 Task: Open Card Training Workshop Analytics Review in Board Brand Voice Development and Brand Tone of Voice Guidelines Creation to Workspace Accounting and Bookkeeping Services and add a team member Softage.2@softage.net, a label Green, a checklist Motivational Speaking, an attachment from Trello, a color Green and finally, add a card description 'Develop and launch new customer feedback program for product improvements' and a comment 'Given the potential impact of this task on our company long-term goals, let us ensure that we approach it with a sense of strategic foresight.'. Add a start date 'Jan 06, 1900' with a due date 'Jan 13, 1900'
Action: Mouse moved to (473, 208)
Screenshot: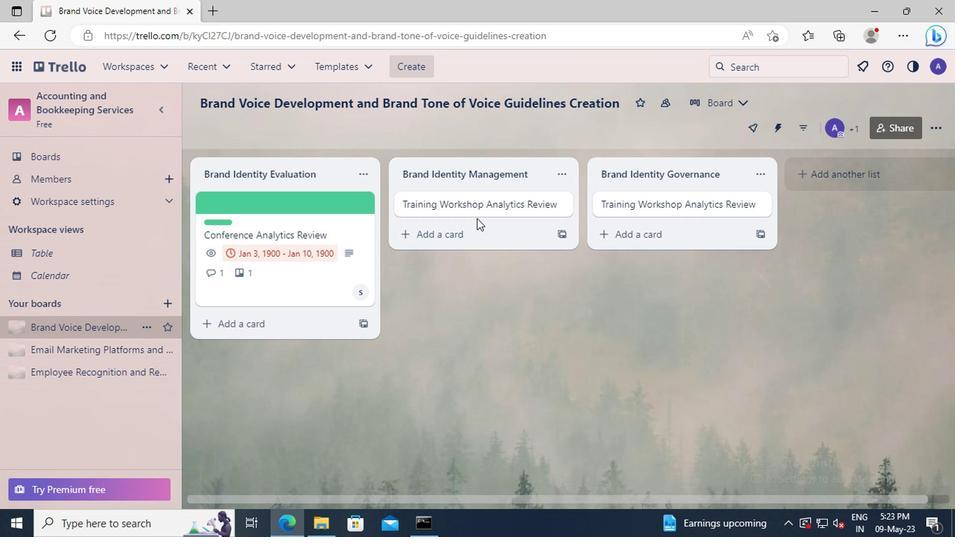 
Action: Mouse pressed left at (473, 208)
Screenshot: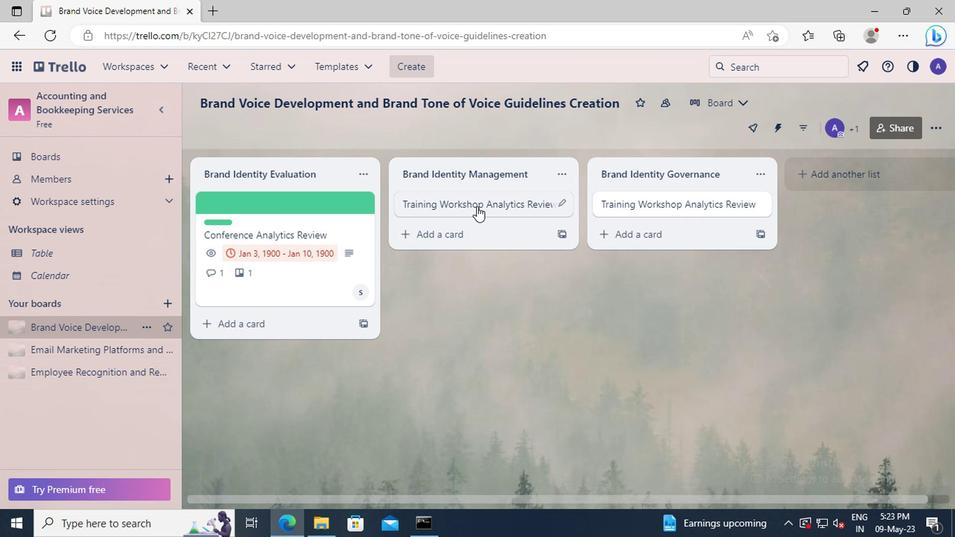 
Action: Mouse moved to (640, 230)
Screenshot: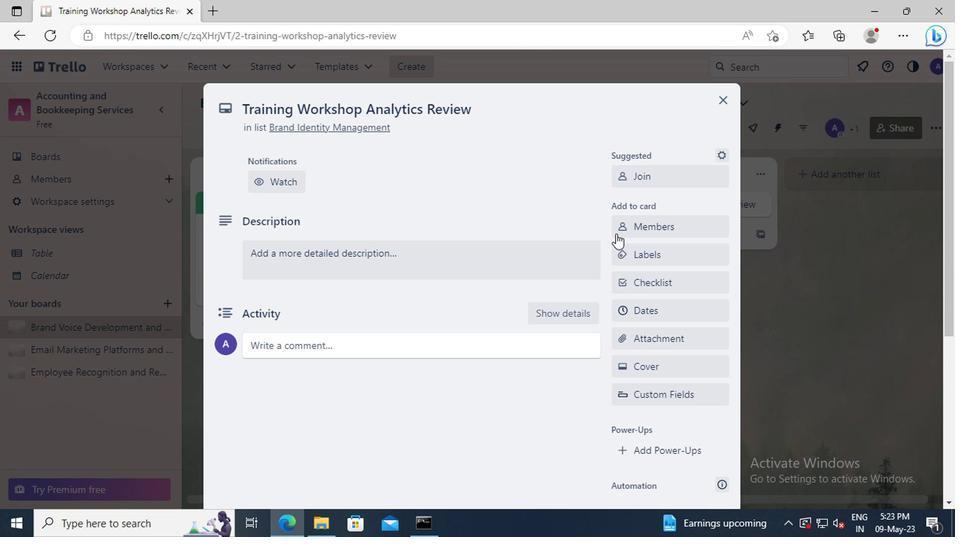 
Action: Mouse pressed left at (640, 230)
Screenshot: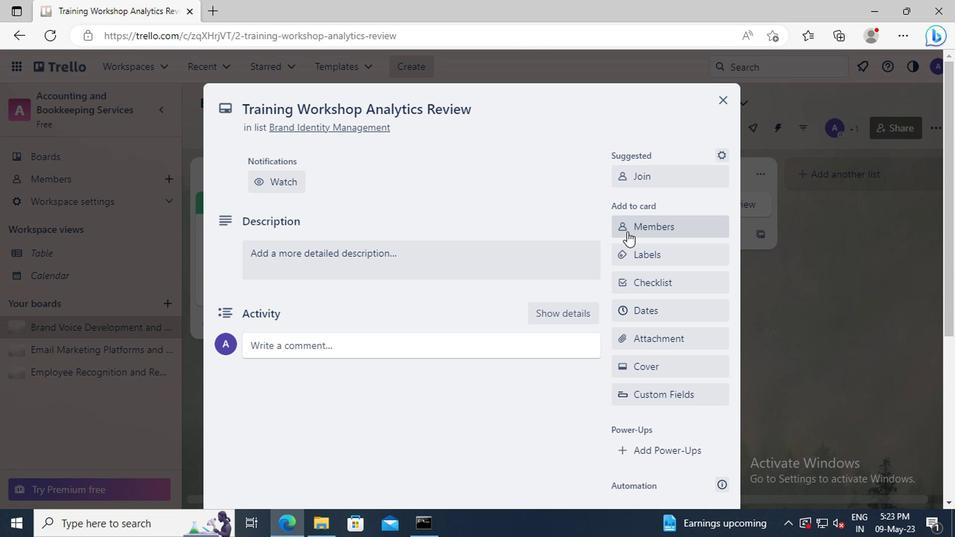 
Action: Mouse moved to (646, 299)
Screenshot: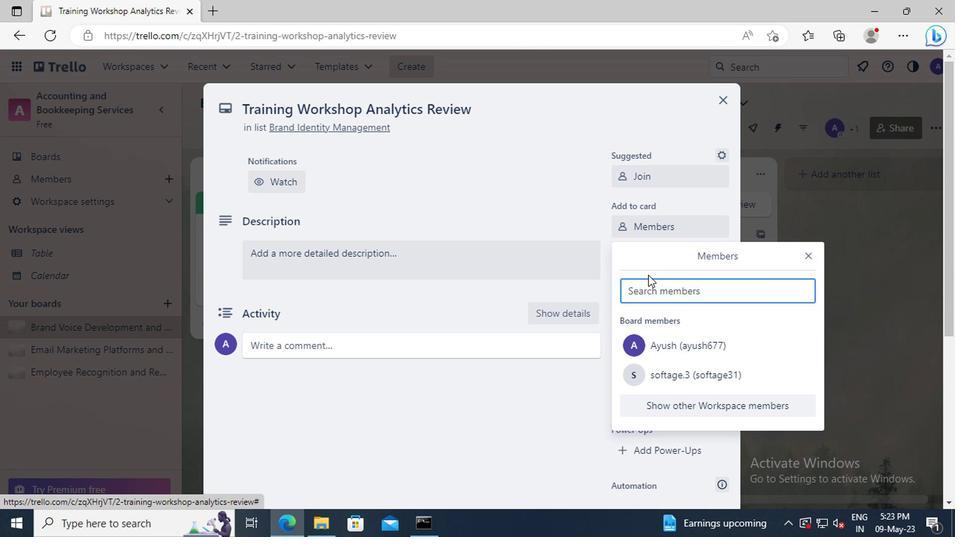 
Action: Mouse pressed left at (646, 299)
Screenshot: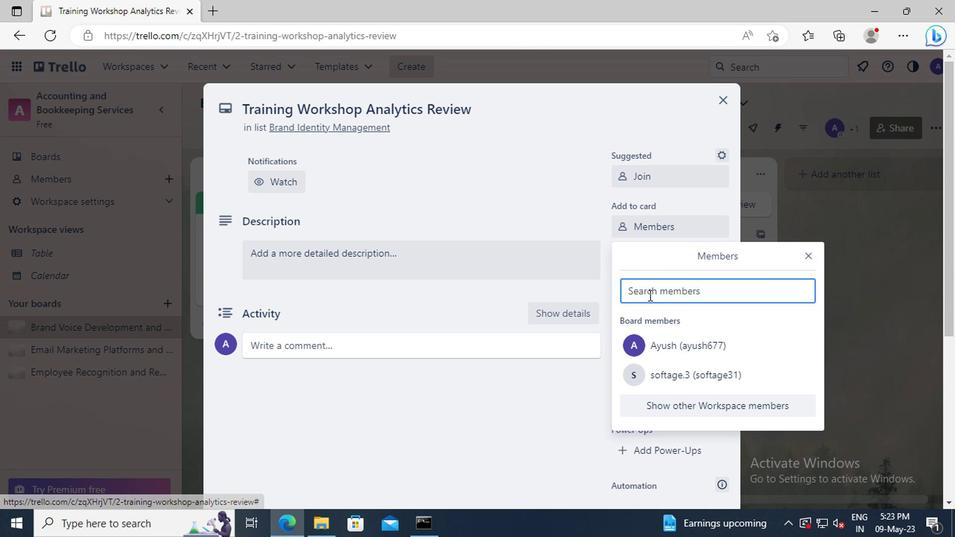 
Action: Key pressed <Key.shift>SOFTAGE.2
Screenshot: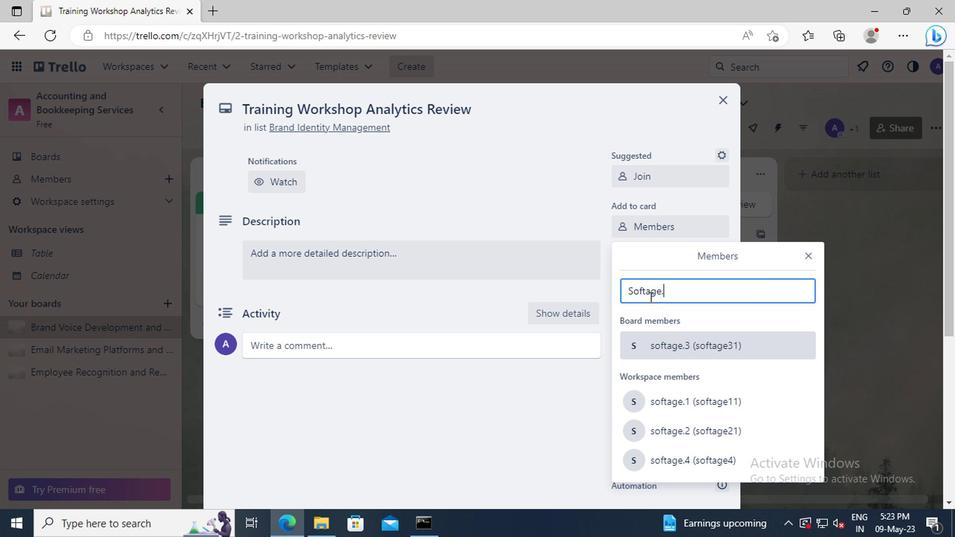 
Action: Mouse moved to (662, 427)
Screenshot: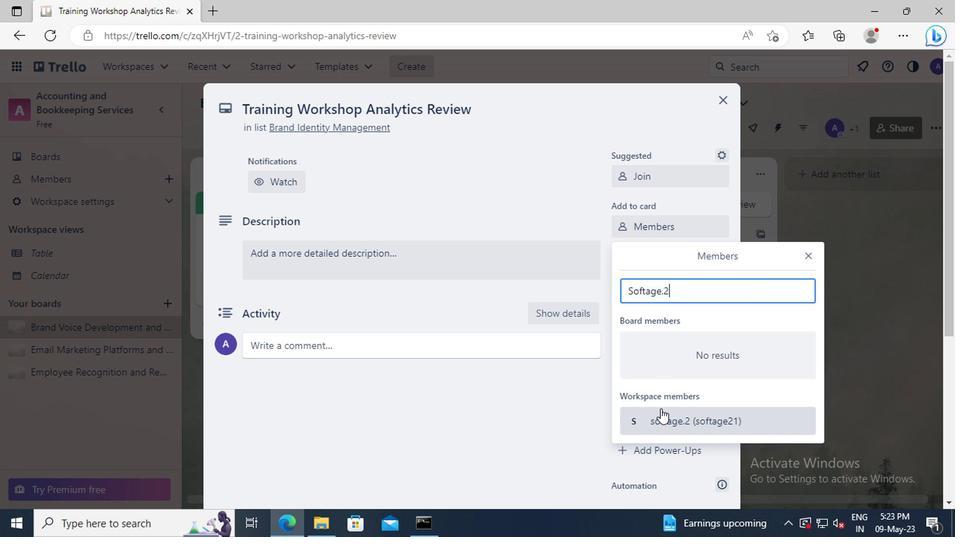 
Action: Mouse pressed left at (662, 427)
Screenshot: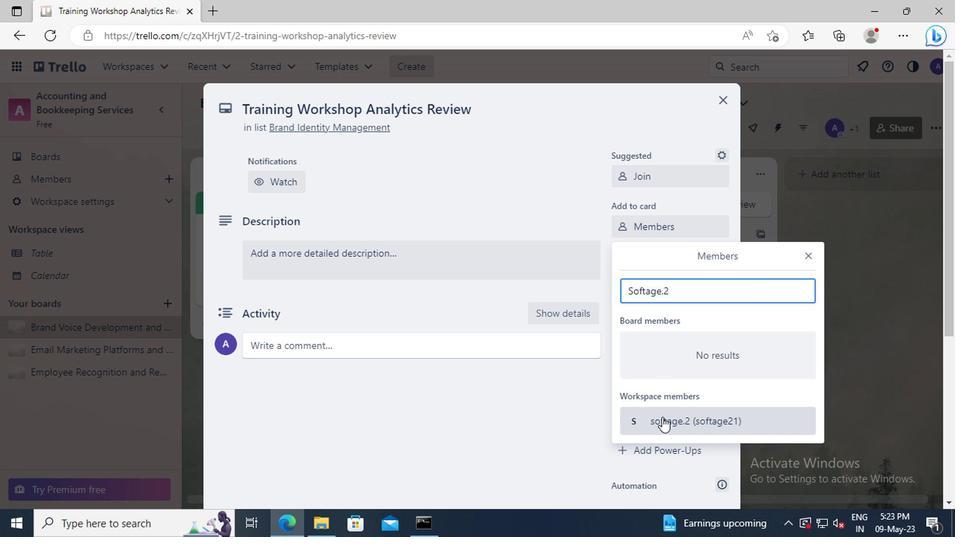 
Action: Mouse moved to (802, 255)
Screenshot: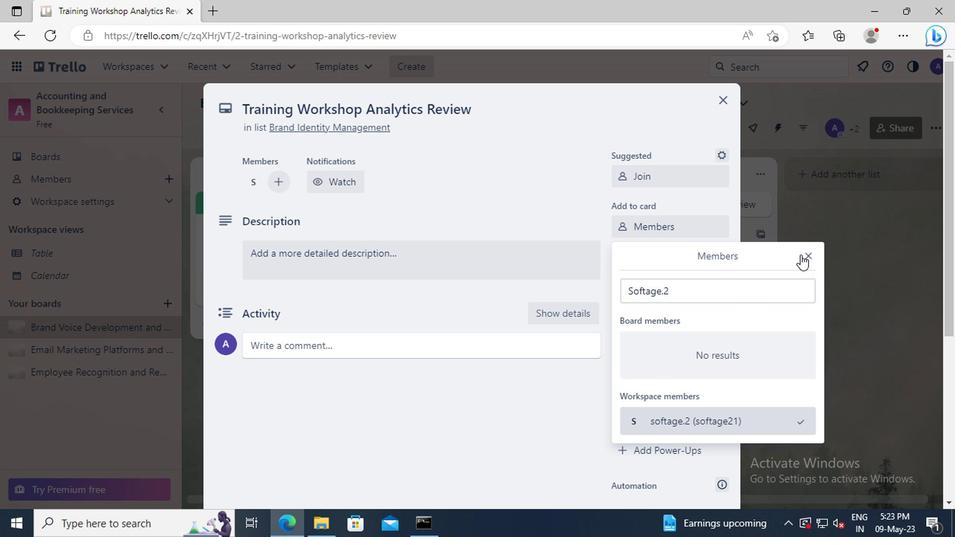 
Action: Mouse pressed left at (802, 255)
Screenshot: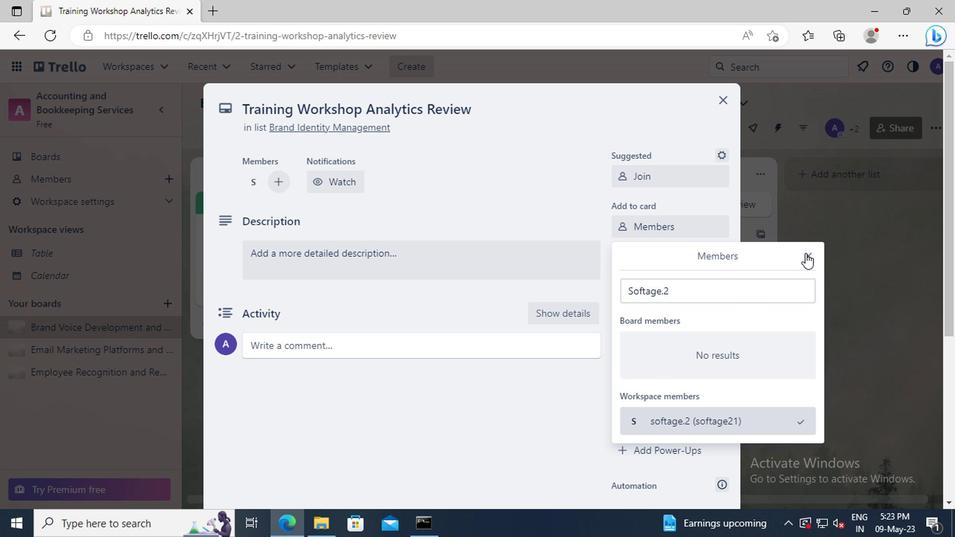 
Action: Mouse moved to (659, 263)
Screenshot: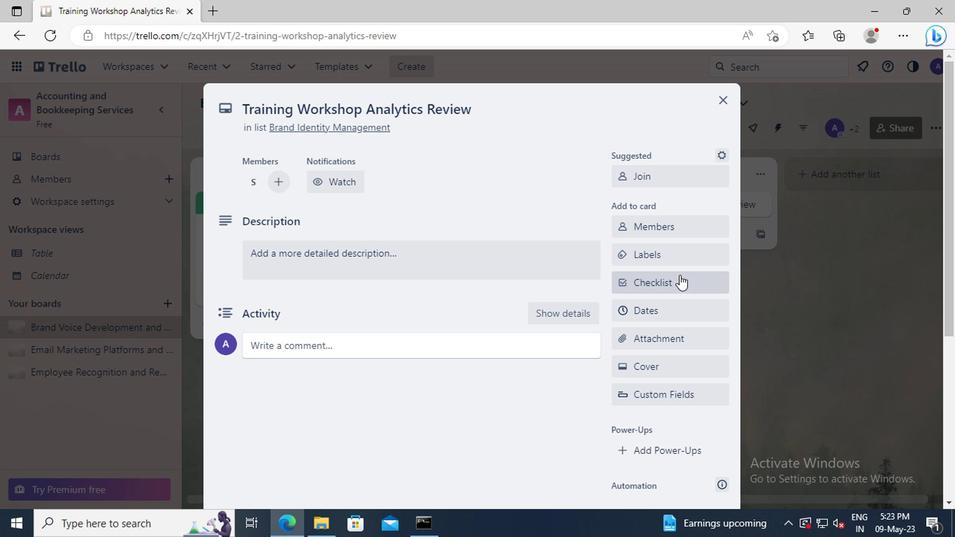
Action: Mouse pressed left at (659, 263)
Screenshot: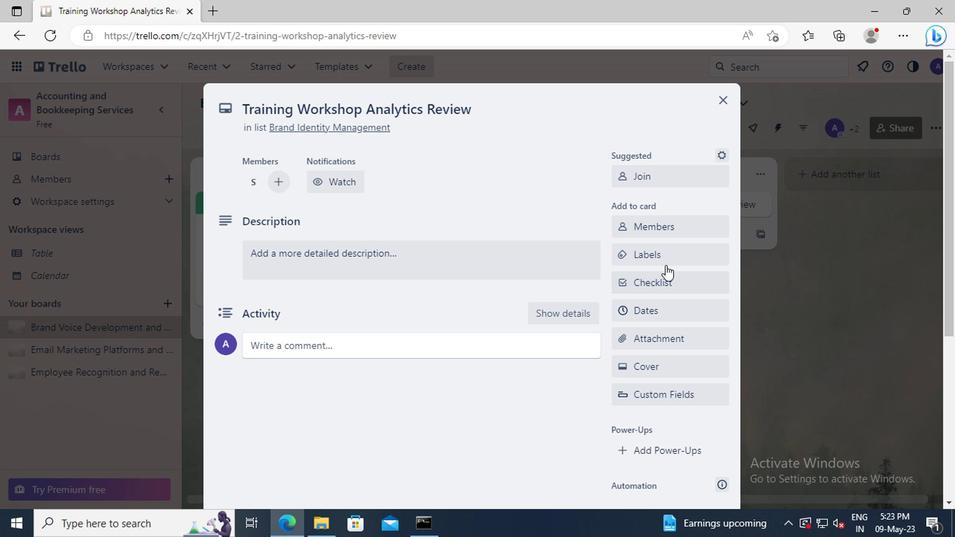 
Action: Mouse moved to (692, 342)
Screenshot: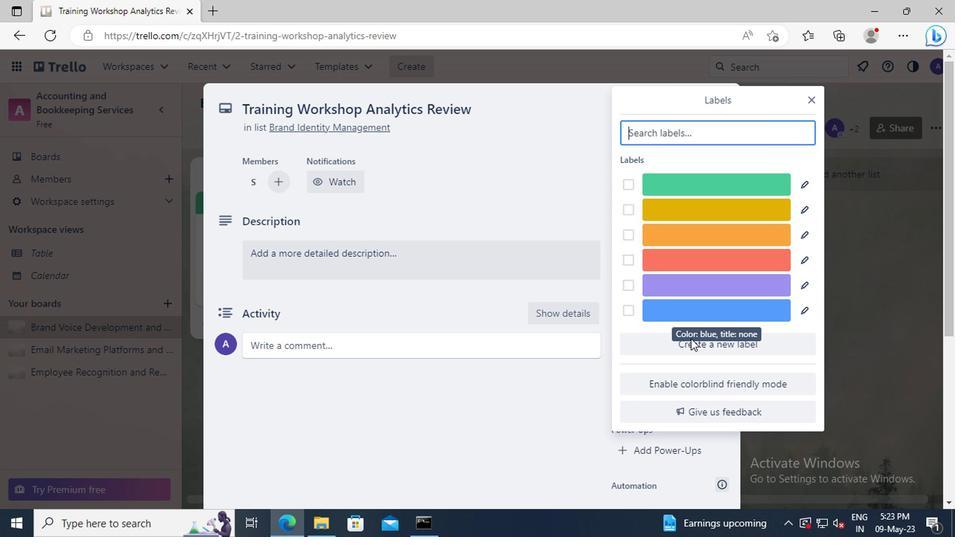 
Action: Mouse pressed left at (692, 342)
Screenshot: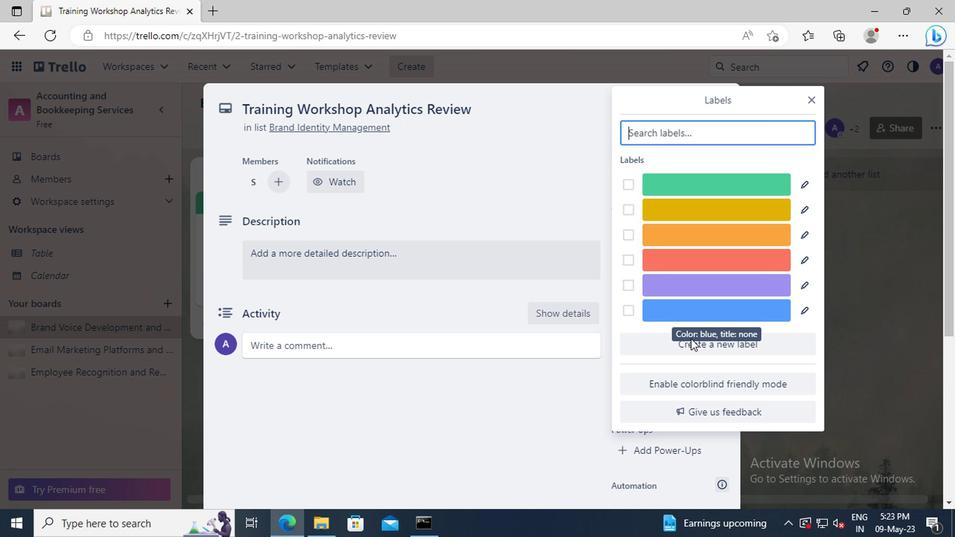 
Action: Mouse moved to (636, 311)
Screenshot: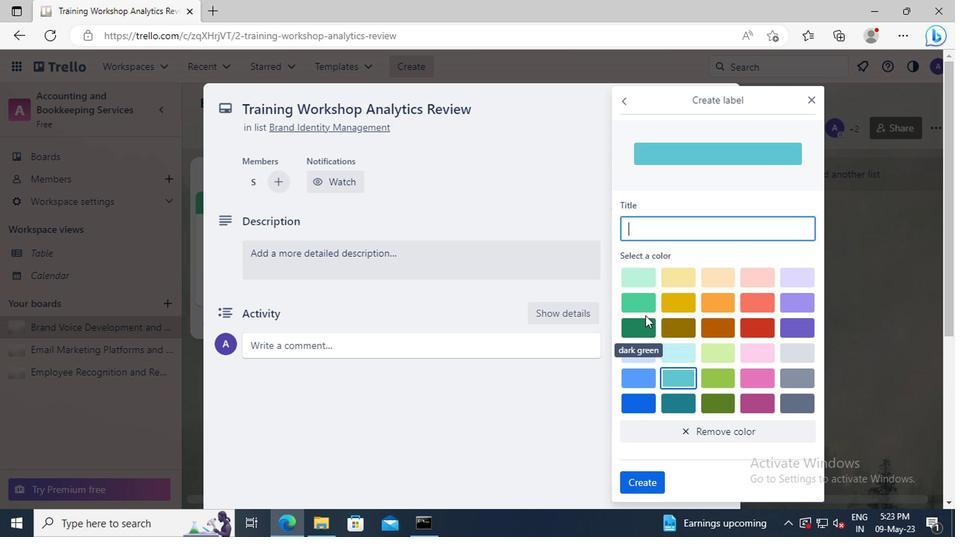 
Action: Mouse pressed left at (636, 311)
Screenshot: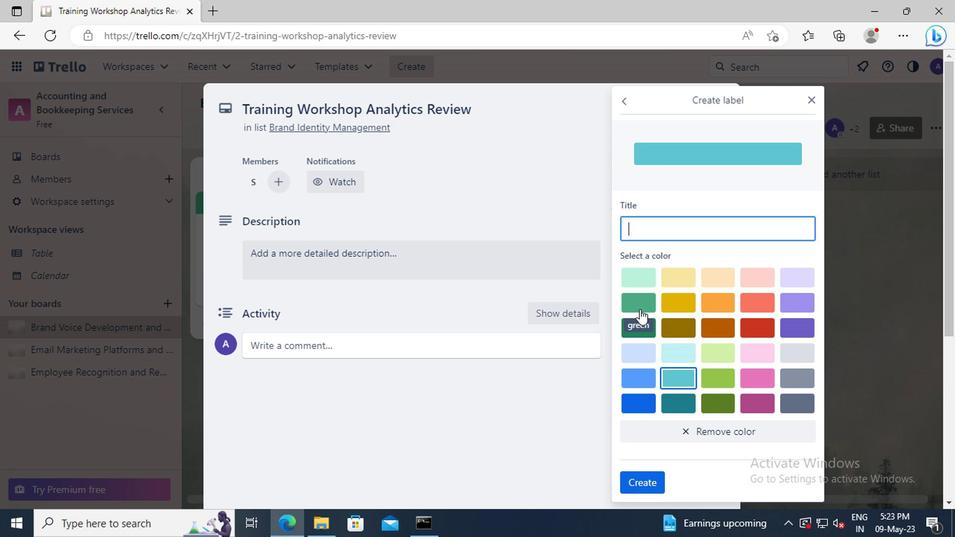 
Action: Mouse moved to (640, 484)
Screenshot: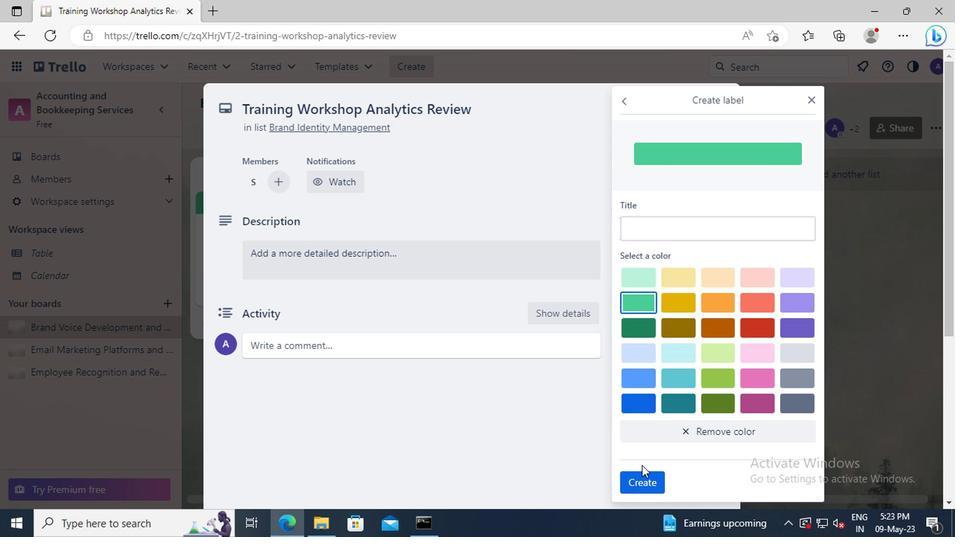
Action: Mouse pressed left at (640, 484)
Screenshot: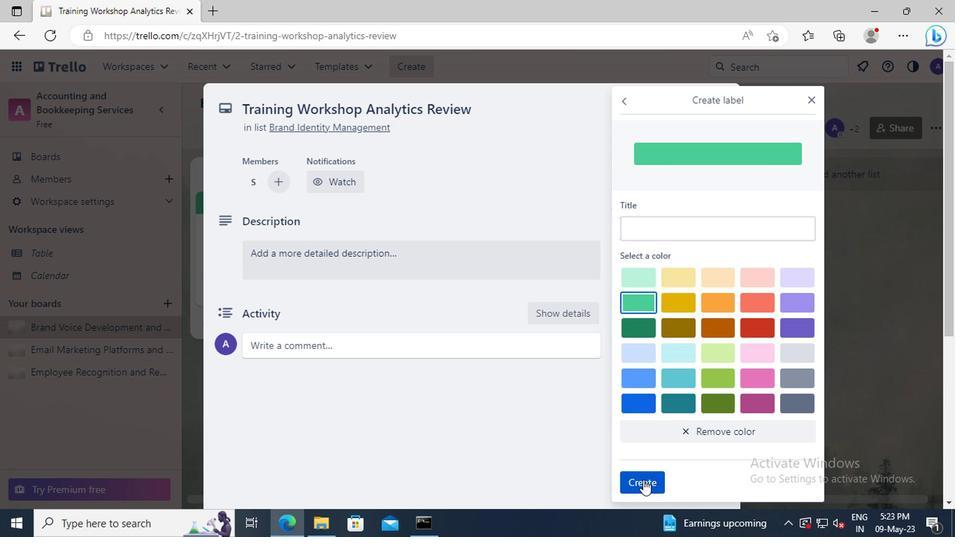 
Action: Mouse moved to (809, 99)
Screenshot: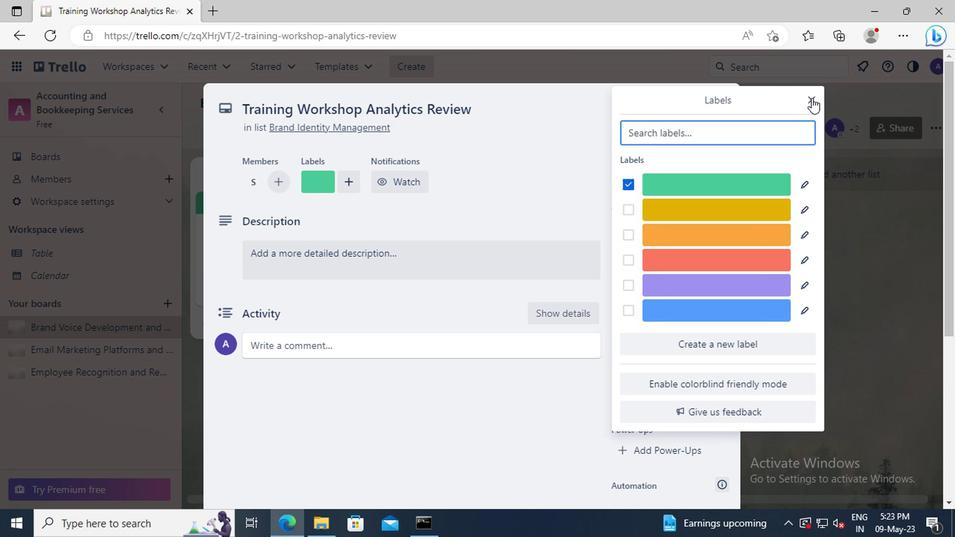 
Action: Mouse pressed left at (809, 99)
Screenshot: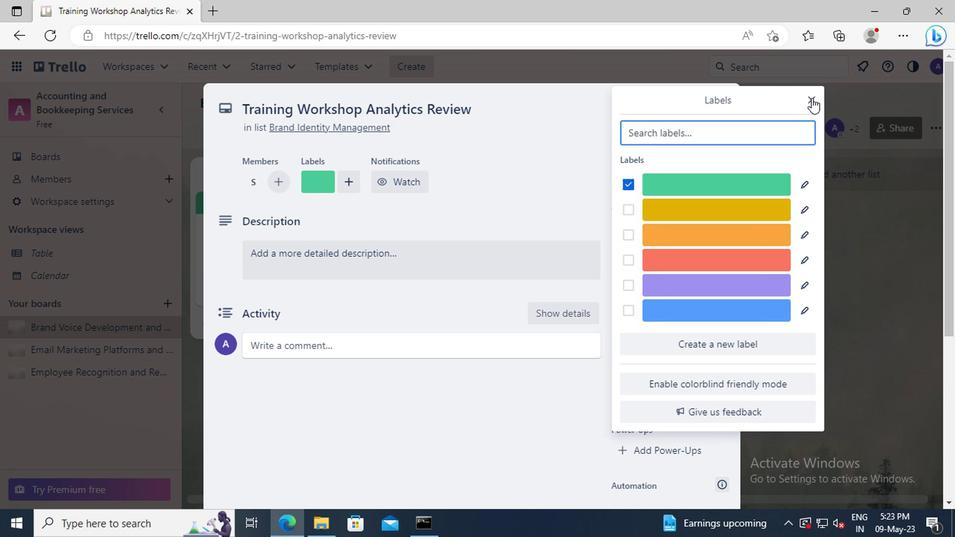 
Action: Mouse moved to (702, 283)
Screenshot: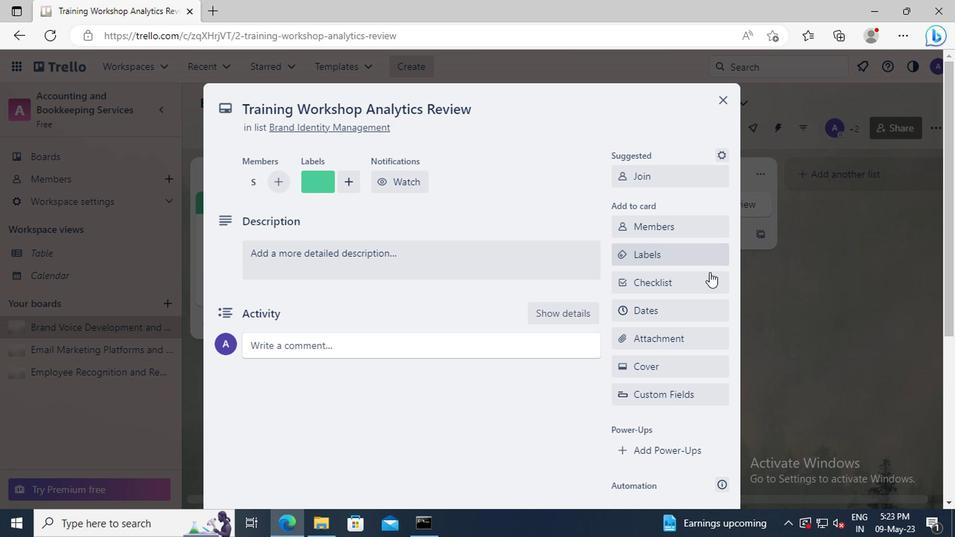 
Action: Mouse pressed left at (702, 283)
Screenshot: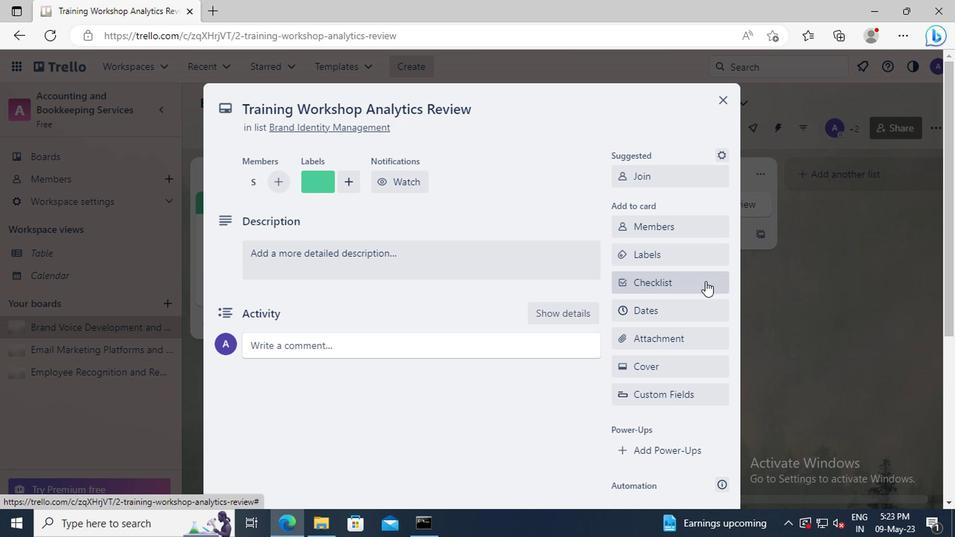 
Action: Key pressed <Key.shift>MOTIVATIONAL<Key.space><Key.shift>SPEAKING
Screenshot: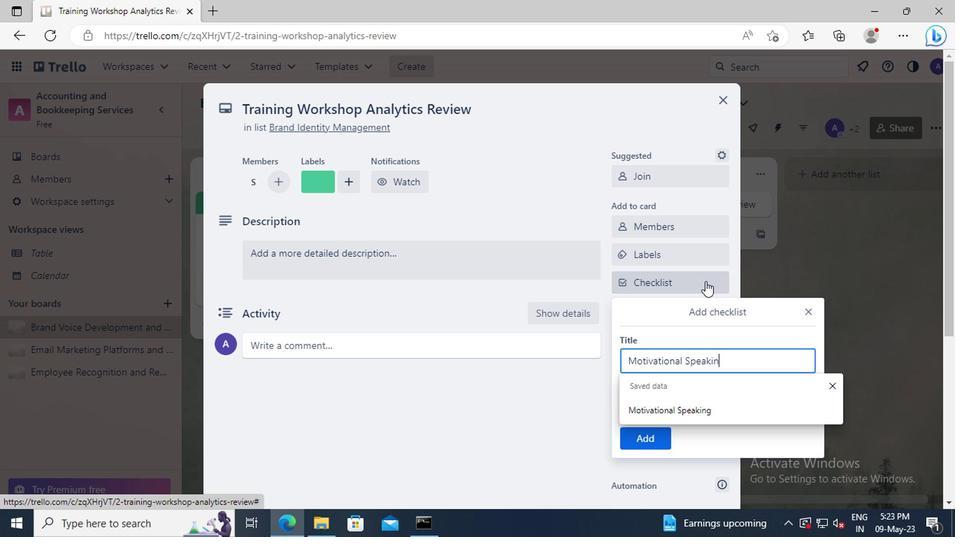 
Action: Mouse moved to (651, 436)
Screenshot: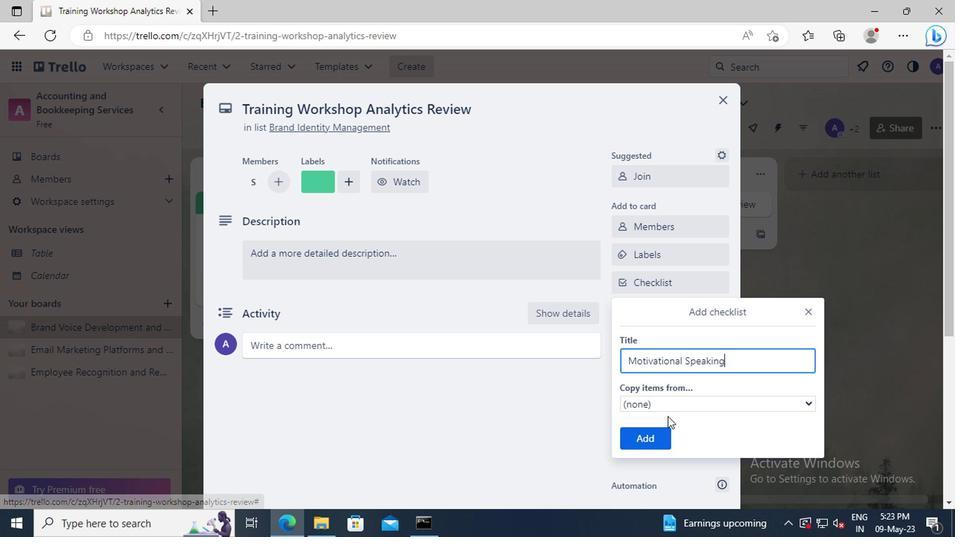 
Action: Mouse pressed left at (651, 436)
Screenshot: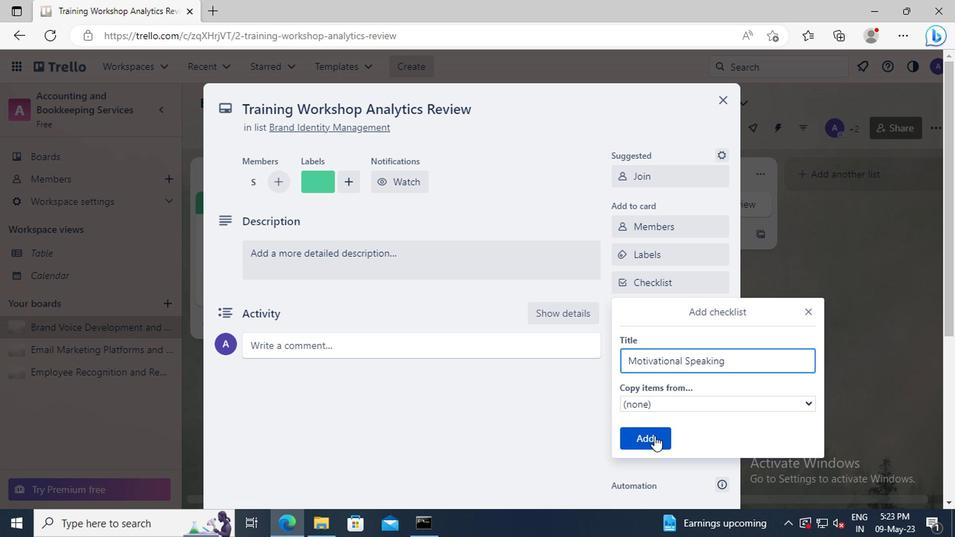 
Action: Mouse moved to (645, 344)
Screenshot: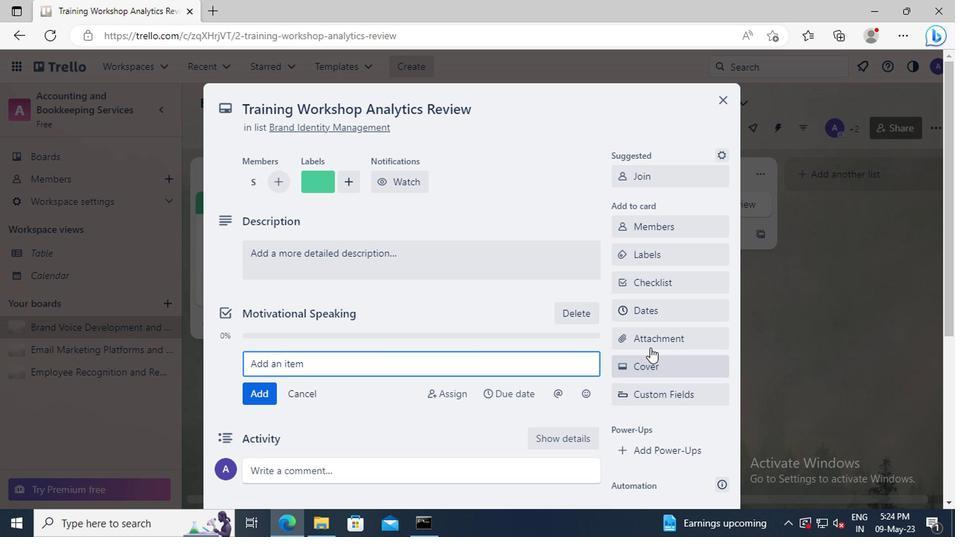 
Action: Mouse pressed left at (645, 344)
Screenshot: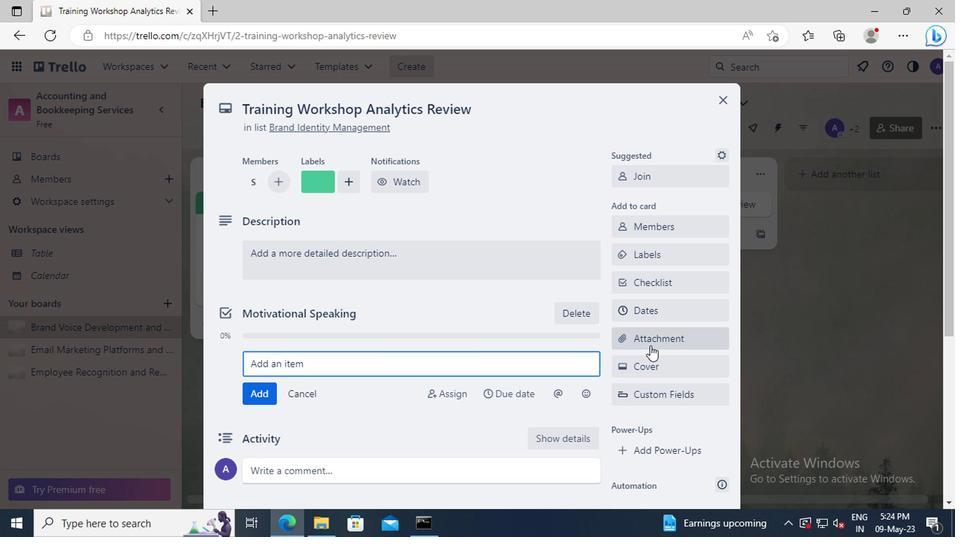 
Action: Mouse moved to (642, 151)
Screenshot: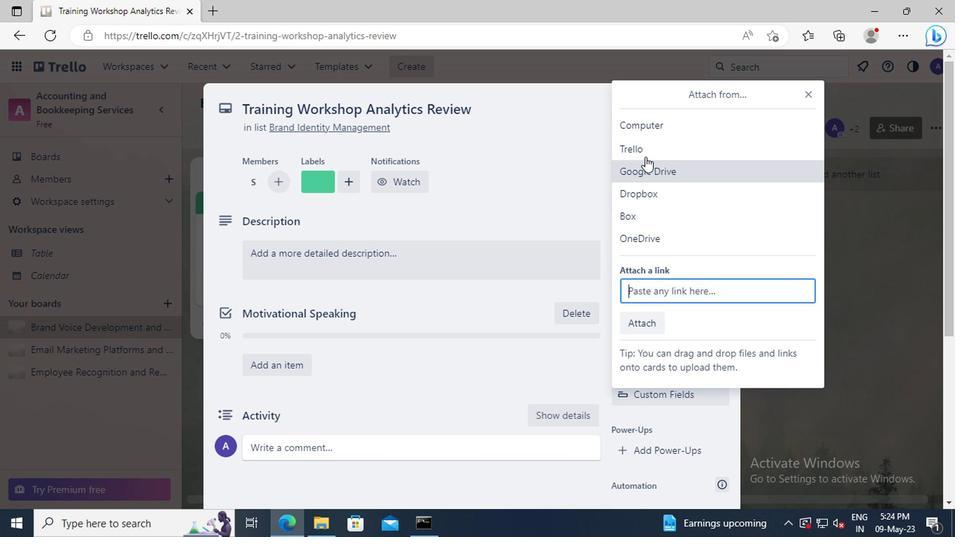 
Action: Mouse pressed left at (642, 151)
Screenshot: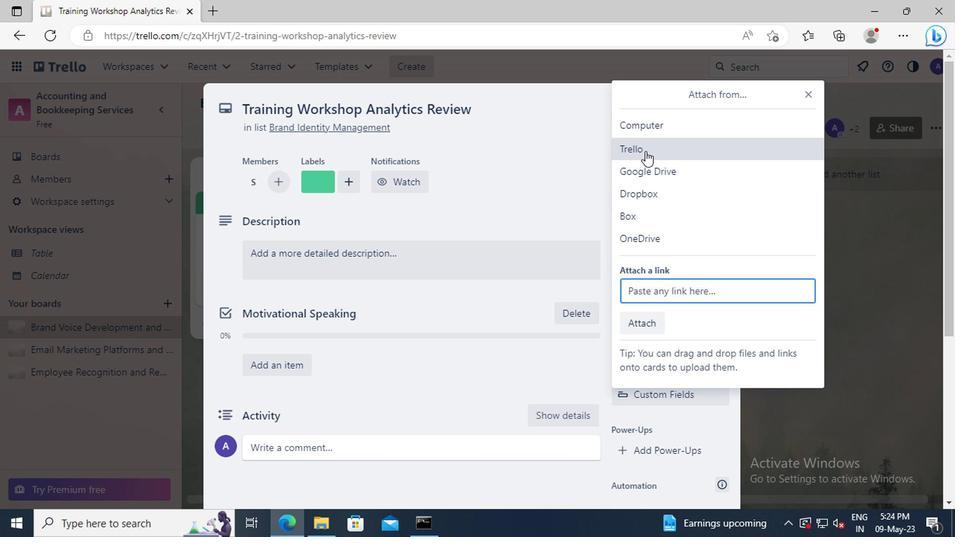 
Action: Mouse moved to (650, 198)
Screenshot: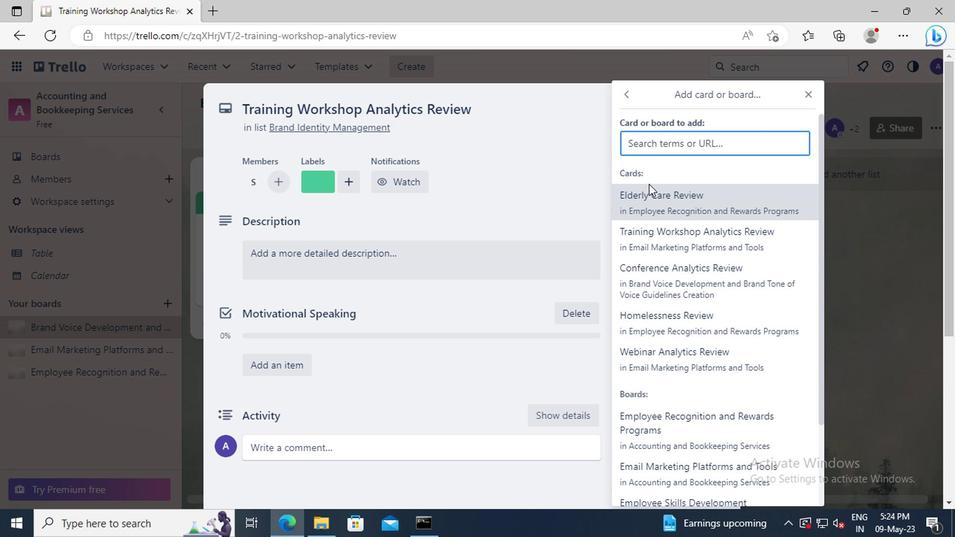 
Action: Mouse pressed left at (650, 198)
Screenshot: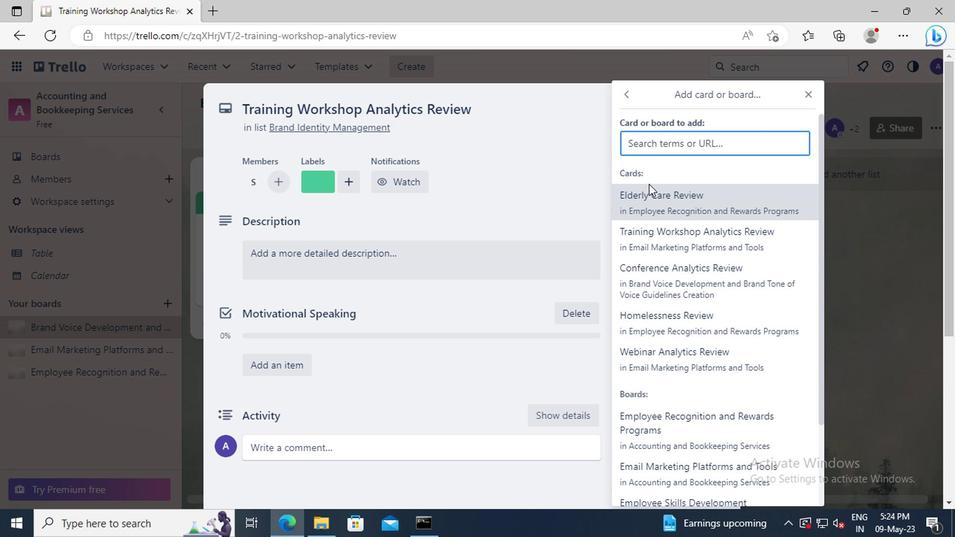 
Action: Mouse moved to (652, 363)
Screenshot: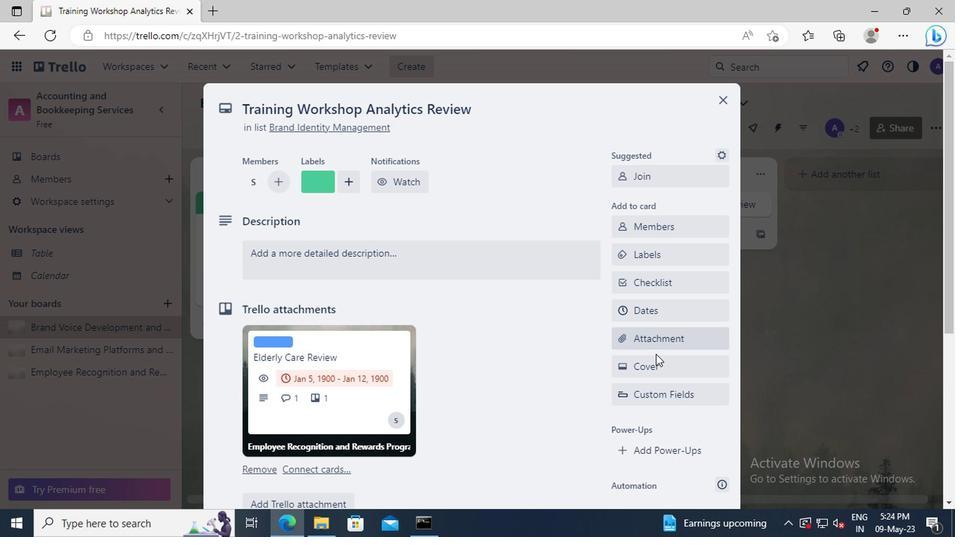 
Action: Mouse pressed left at (652, 363)
Screenshot: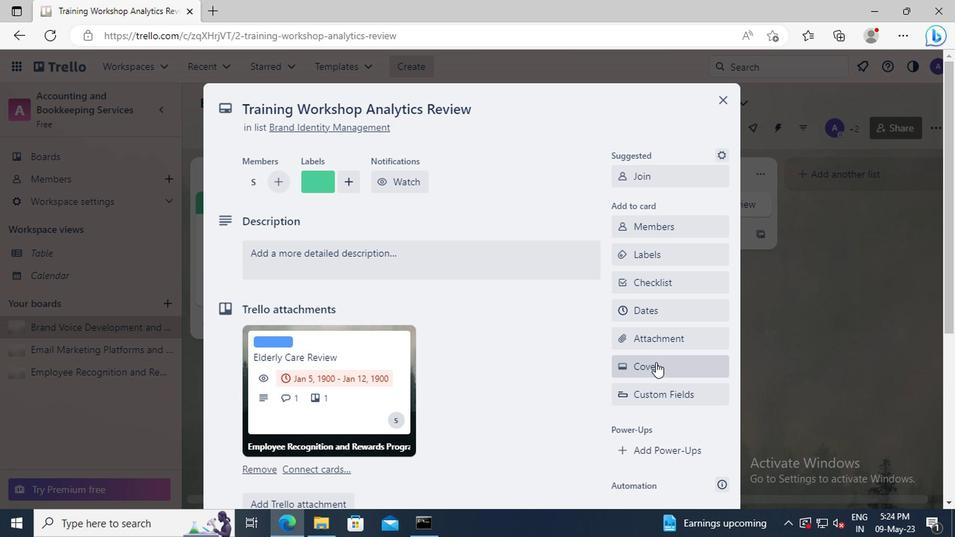 
Action: Mouse moved to (640, 234)
Screenshot: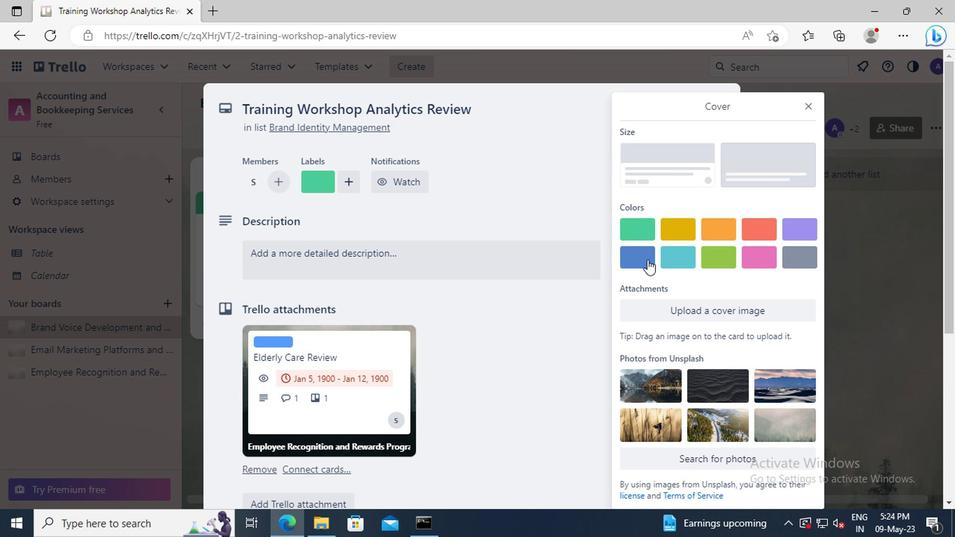 
Action: Mouse pressed left at (640, 234)
Screenshot: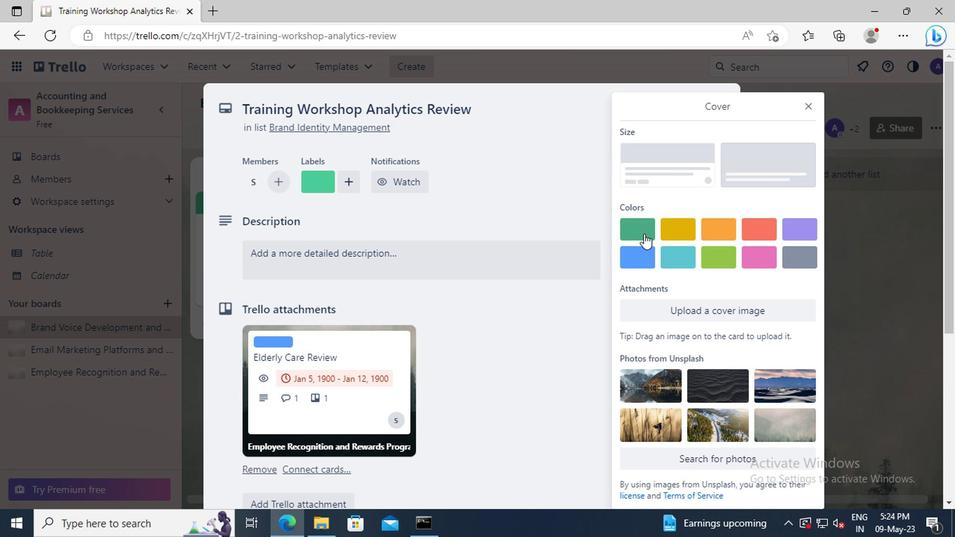 
Action: Mouse moved to (807, 101)
Screenshot: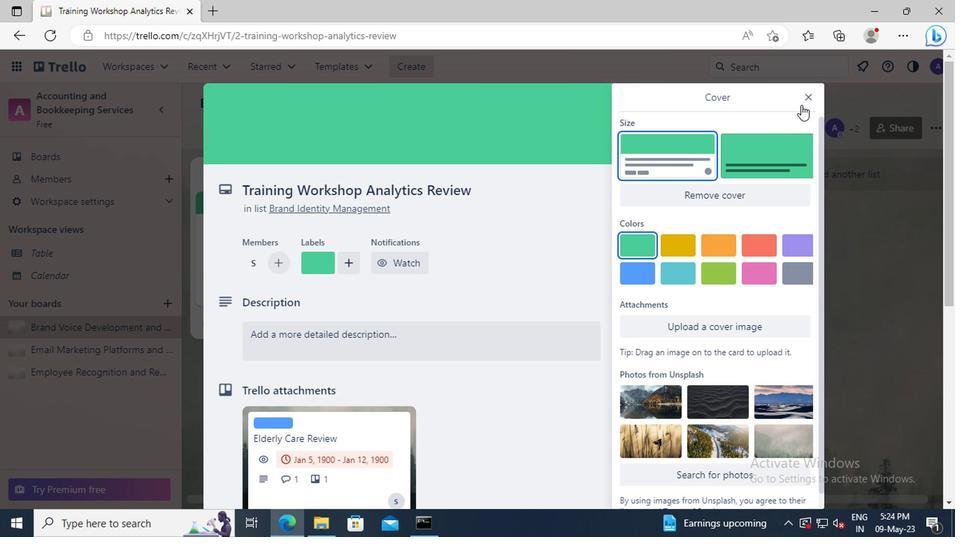 
Action: Mouse pressed left at (807, 101)
Screenshot: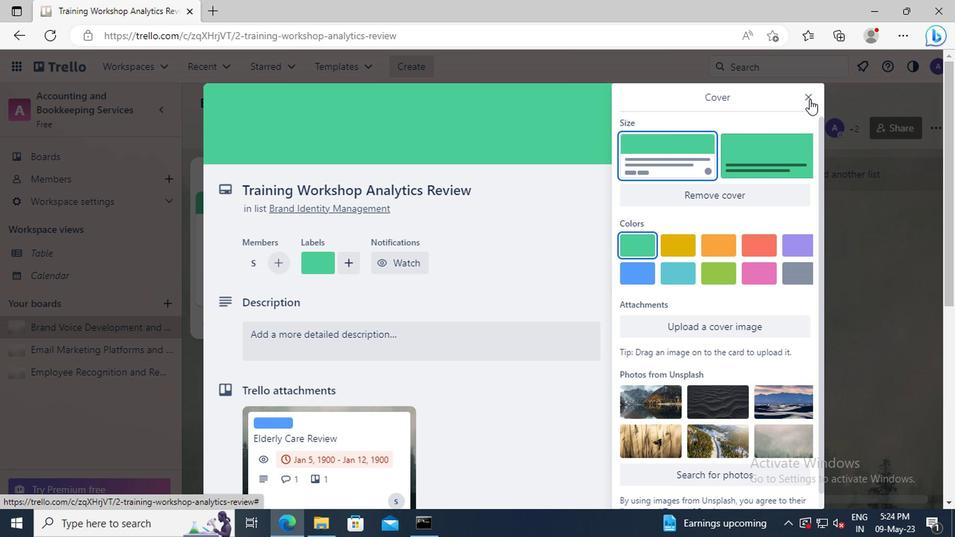 
Action: Mouse moved to (403, 350)
Screenshot: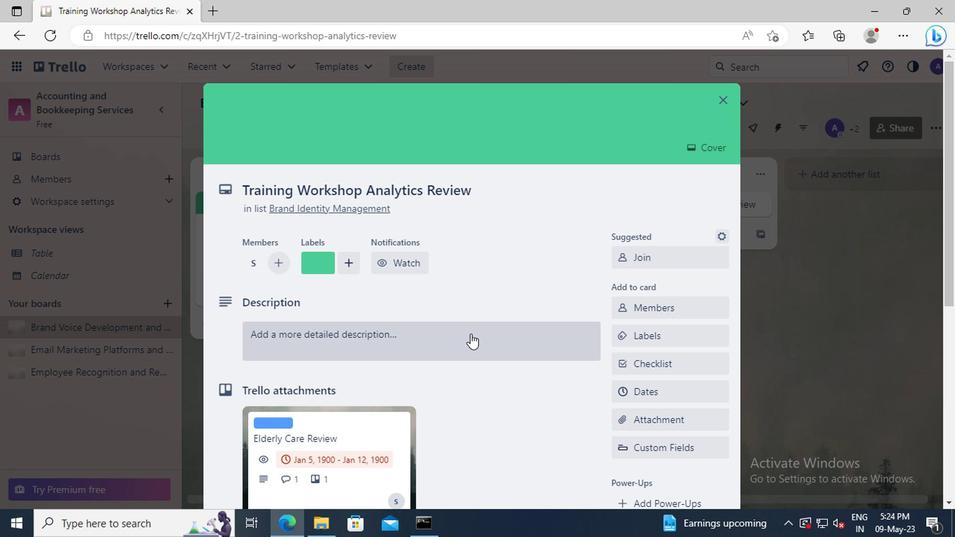 
Action: Mouse pressed left at (403, 350)
Screenshot: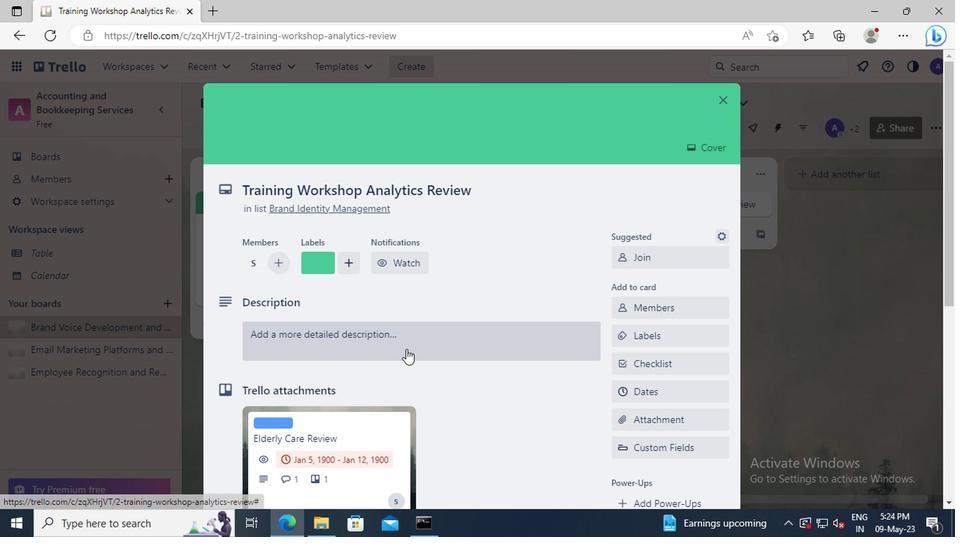 
Action: Key pressed <Key.shift><Key.shift><Key.shift>DEVELOP<Key.space>AND<Key.space>LAUNCH<Key.space>NEW<Key.space>CUSTOMER<Key.space>FEEDBACK<Key.space>PROGRAM<Key.space>FOR<Key.space>PRODUCT<Key.space>IMPROVEMENTS
Screenshot: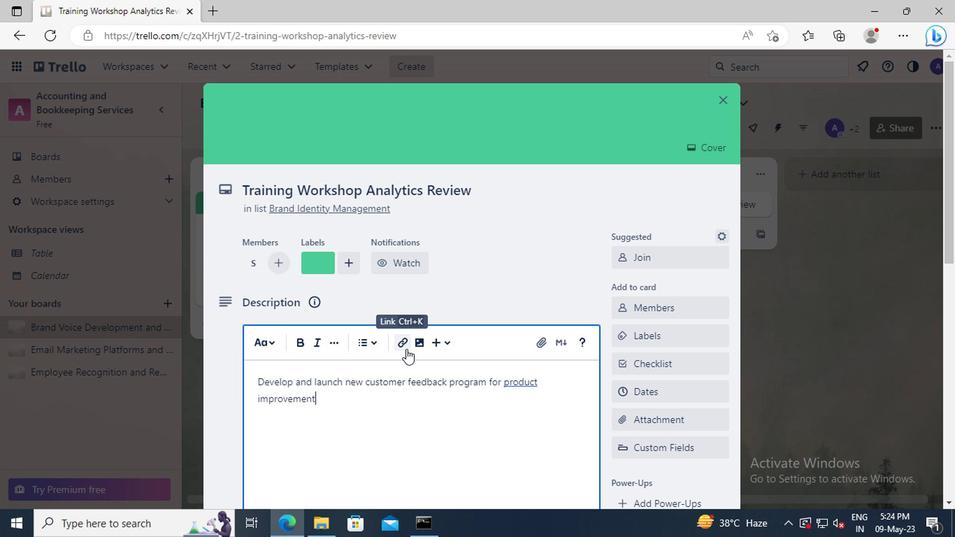 
Action: Mouse scrolled (403, 349) with delta (0, 0)
Screenshot: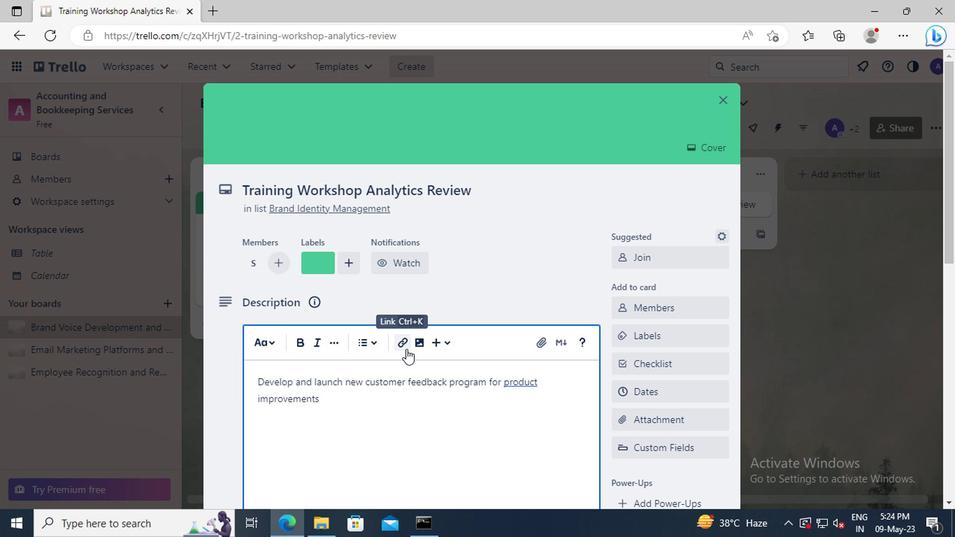 
Action: Mouse scrolled (403, 349) with delta (0, 0)
Screenshot: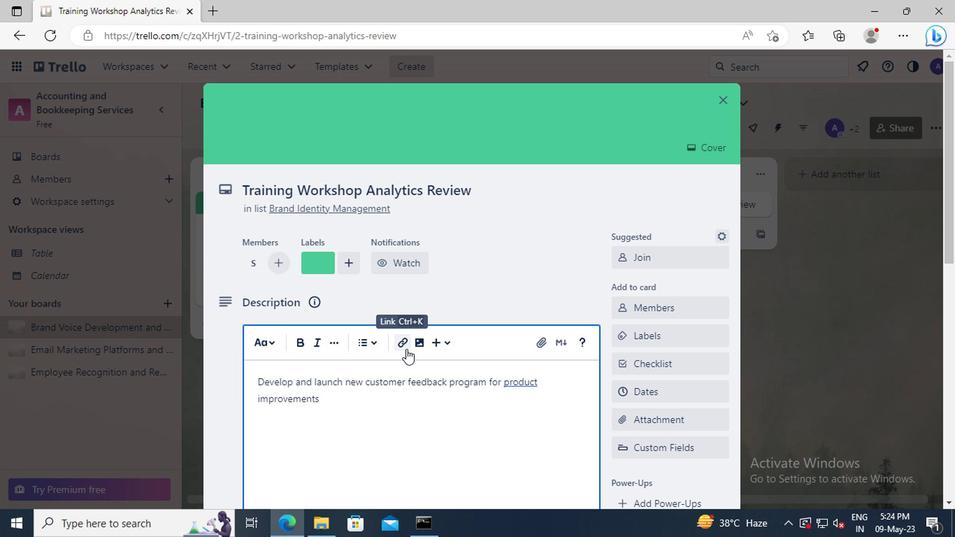 
Action: Mouse moved to (268, 396)
Screenshot: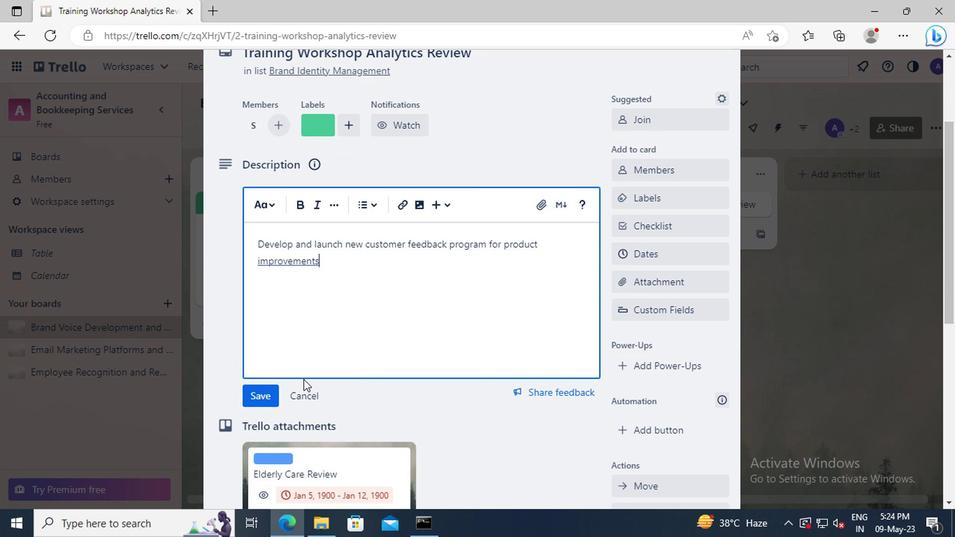 
Action: Mouse pressed left at (268, 396)
Screenshot: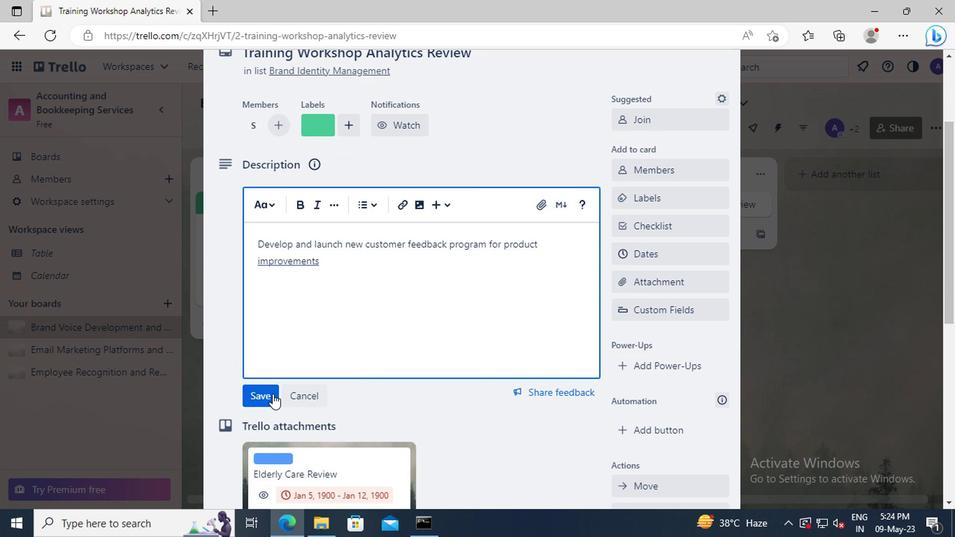 
Action: Mouse scrolled (268, 395) with delta (0, 0)
Screenshot: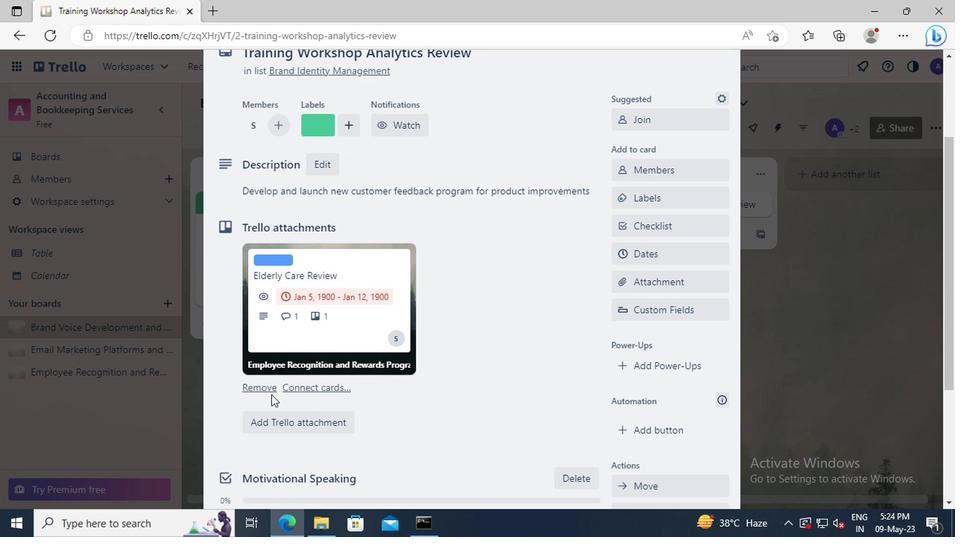 
Action: Mouse scrolled (268, 395) with delta (0, 0)
Screenshot: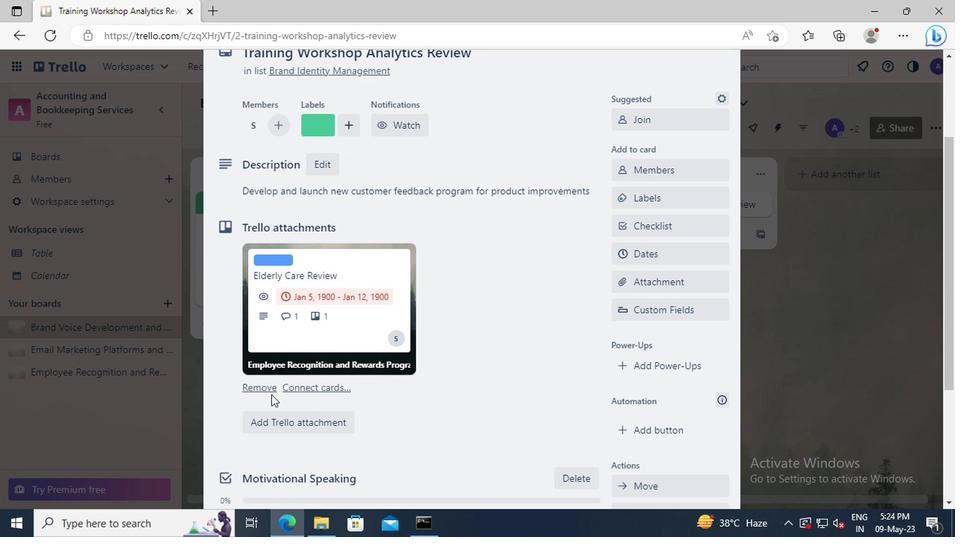 
Action: Mouse scrolled (268, 395) with delta (0, 0)
Screenshot: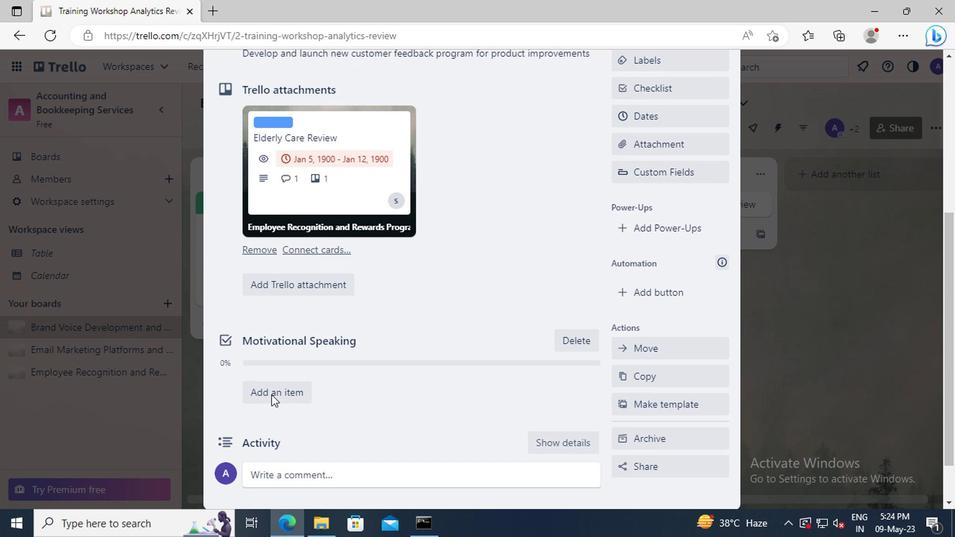 
Action: Mouse moved to (274, 422)
Screenshot: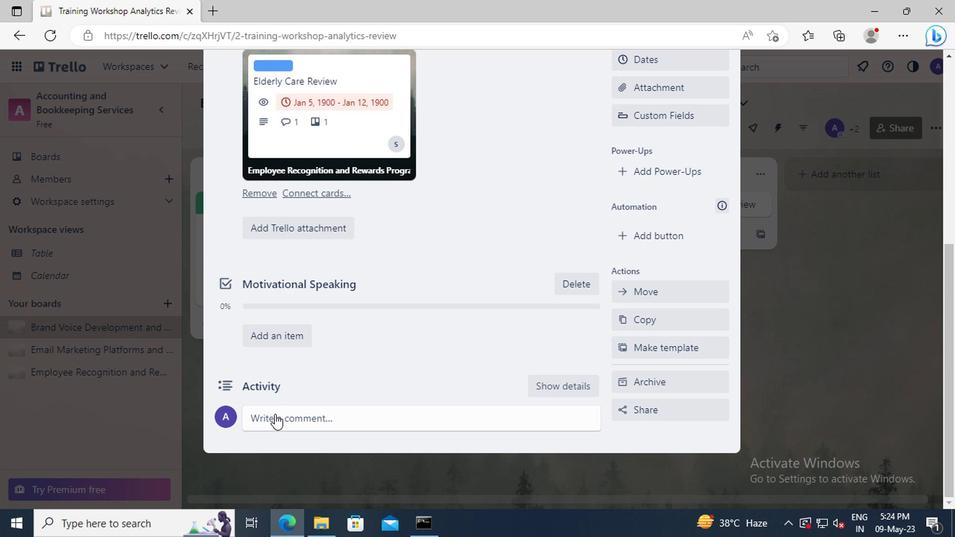 
Action: Mouse pressed left at (274, 422)
Screenshot: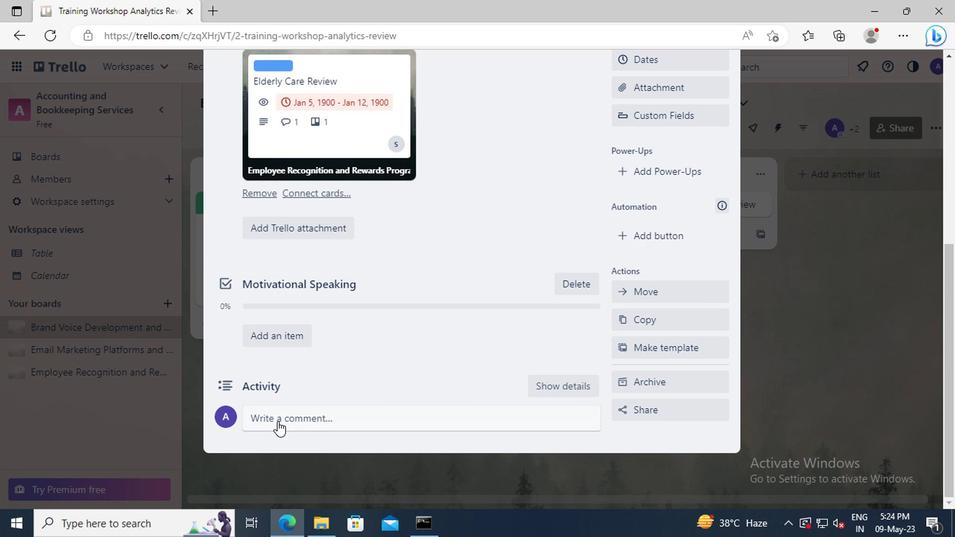 
Action: Key pressed <Key.shift>GIVEN<Key.space>THE<Key.space>POTENTIAL<Key.space>IMPACT<Key.space>OF<Key.space>THIS<Key.space>TASK<Key.space>ON<Key.space>OUR<Key.space>COMPANY<Key.space>LONG-TERM<Key.space>GOALS<Key.space>,<Key.space>LET<Key.space>US<Key.space>ENSURE<Key.space>THAT<Key.space>WE<Key.space>APPROACH<Key.space>IT<Key.space>WITH<Key.space>A<Key.space>SENSE<Key.space>OF<Key.space>STRATEGIC<Key.space>FORESIGHT
Screenshot: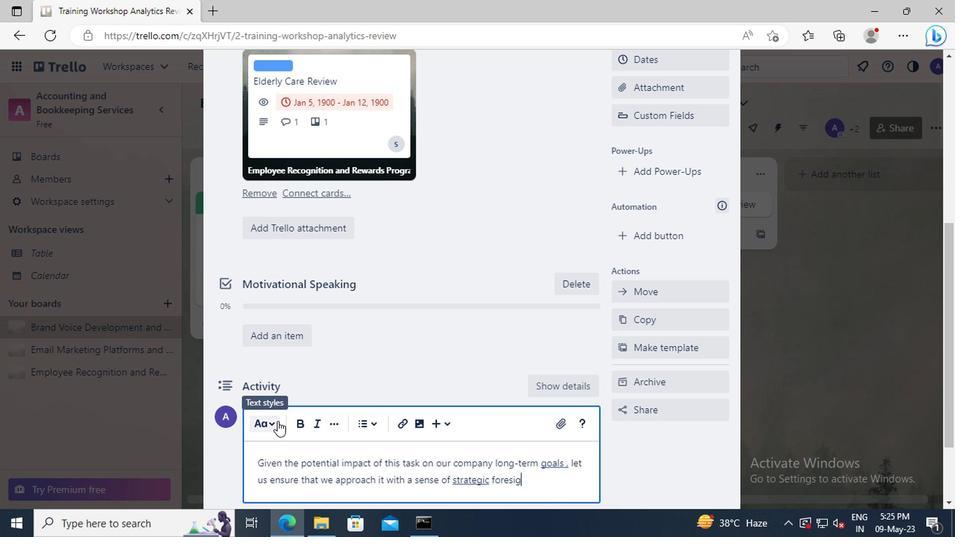
Action: Mouse scrolled (274, 421) with delta (0, 0)
Screenshot: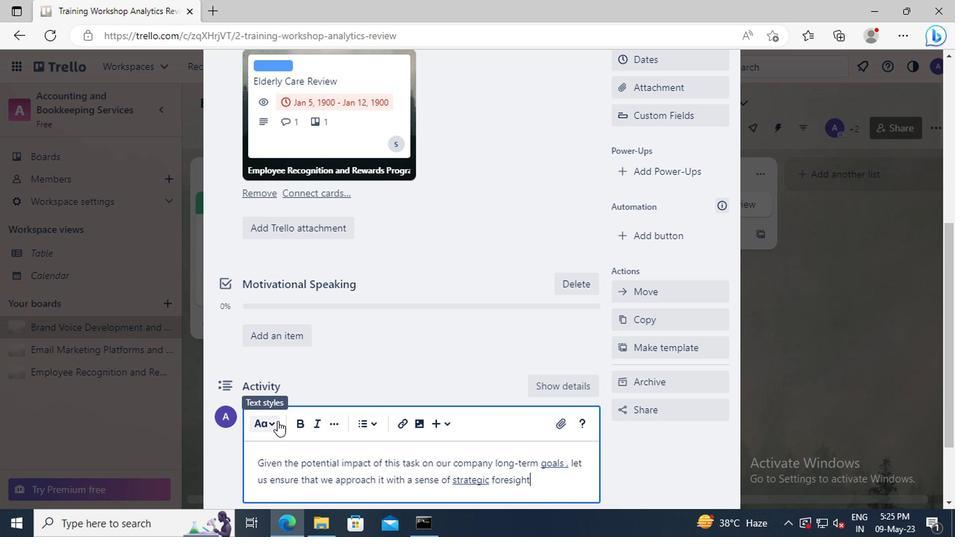 
Action: Mouse moved to (275, 422)
Screenshot: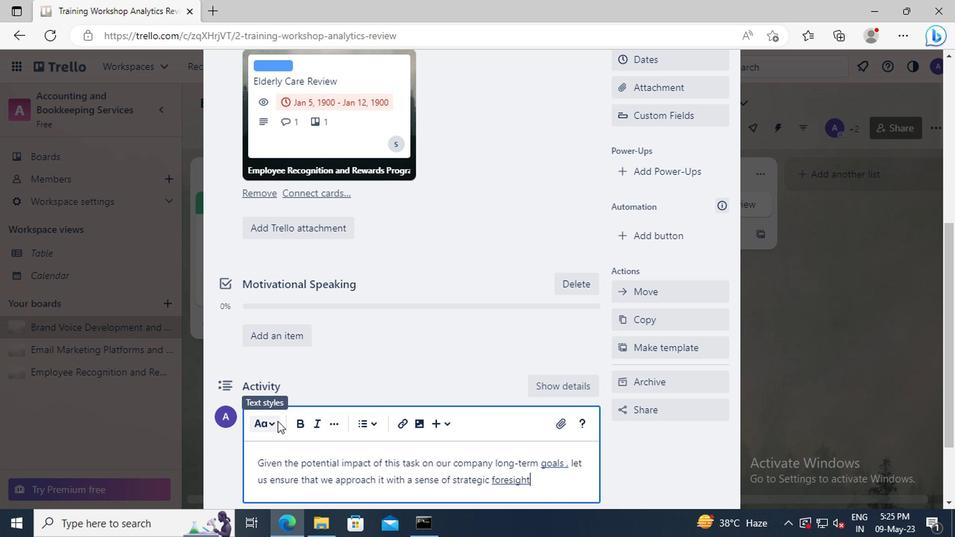 
Action: Mouse scrolled (275, 421) with delta (0, 0)
Screenshot: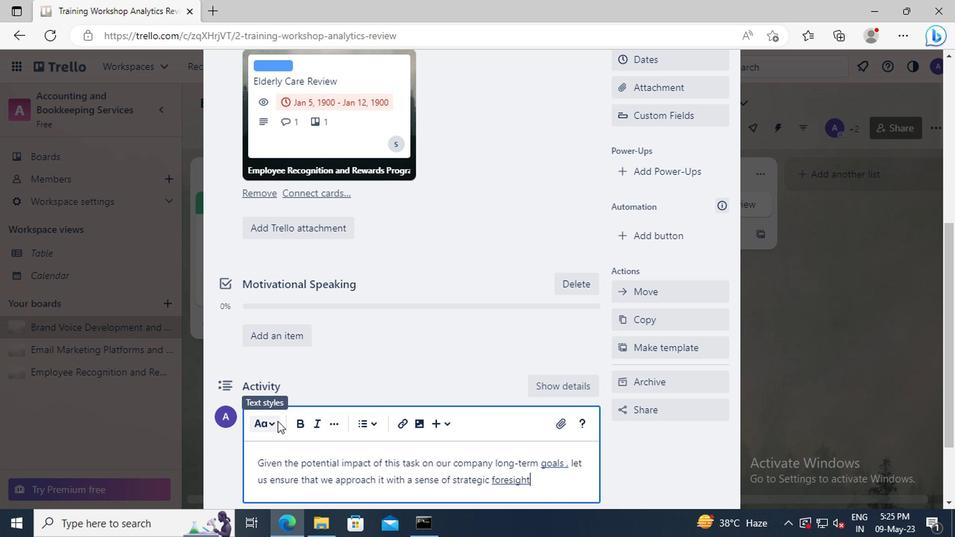 
Action: Mouse moved to (272, 415)
Screenshot: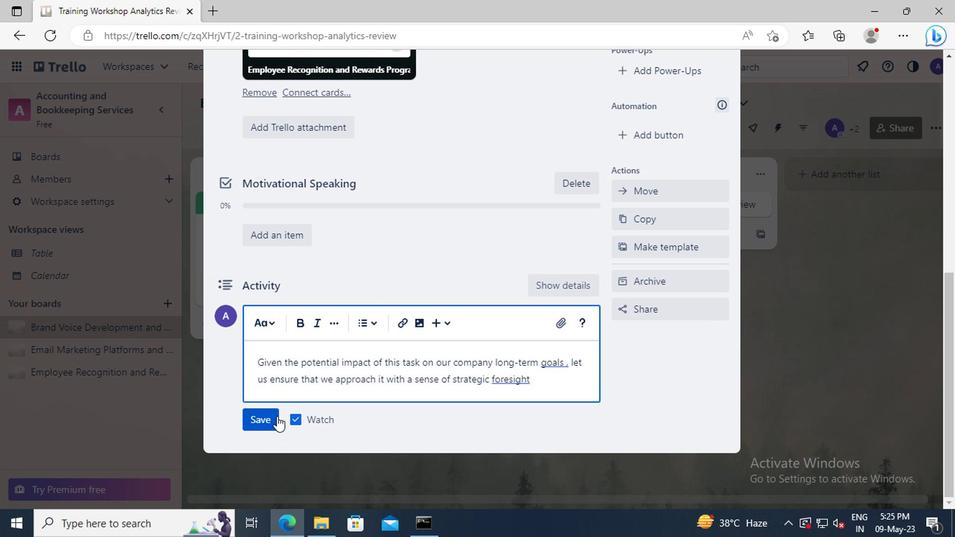 
Action: Mouse scrolled (272, 415) with delta (0, 0)
Screenshot: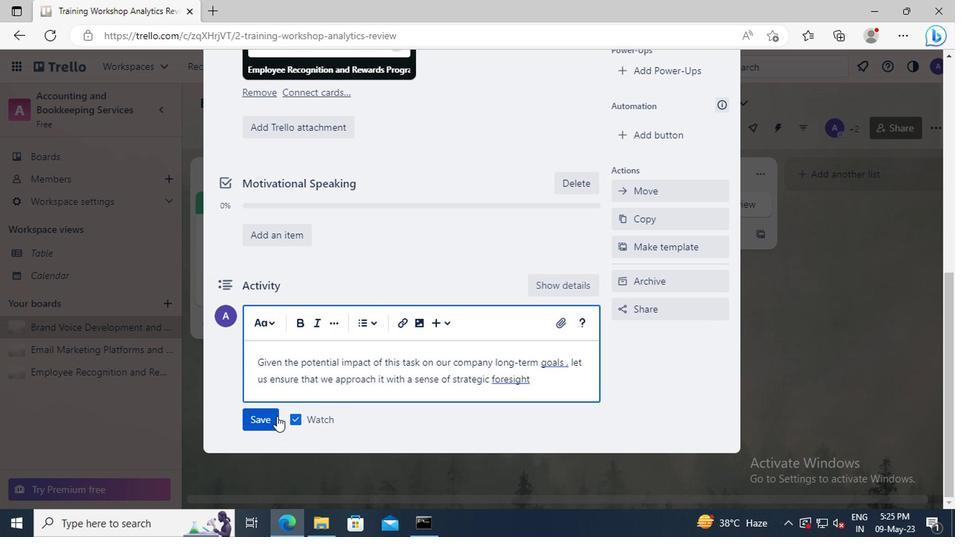 
Action: Mouse moved to (265, 417)
Screenshot: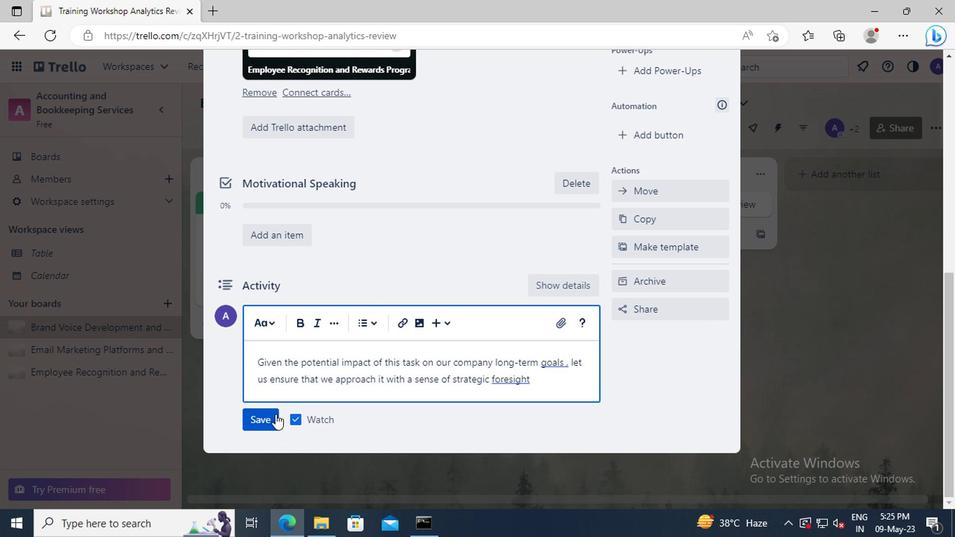 
Action: Mouse pressed left at (265, 417)
Screenshot: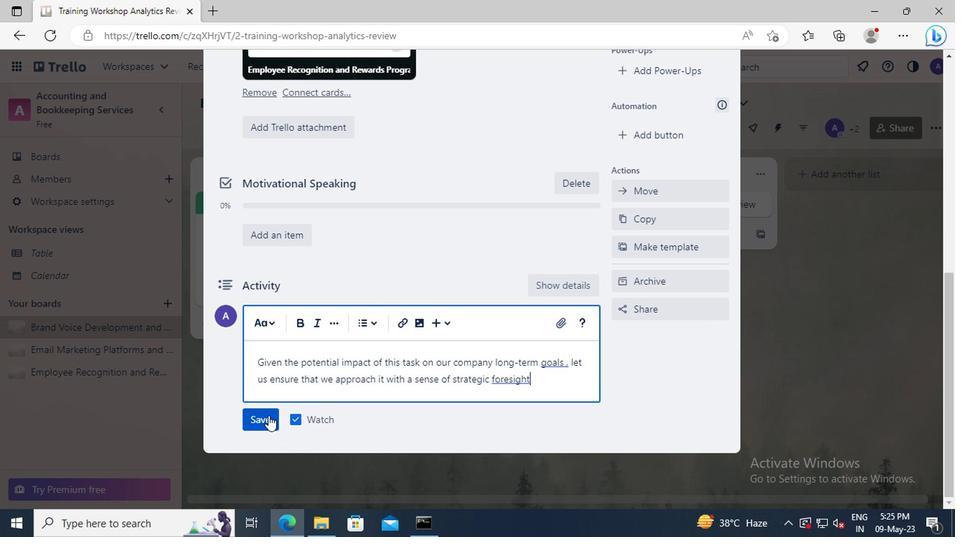
Action: Mouse moved to (619, 284)
Screenshot: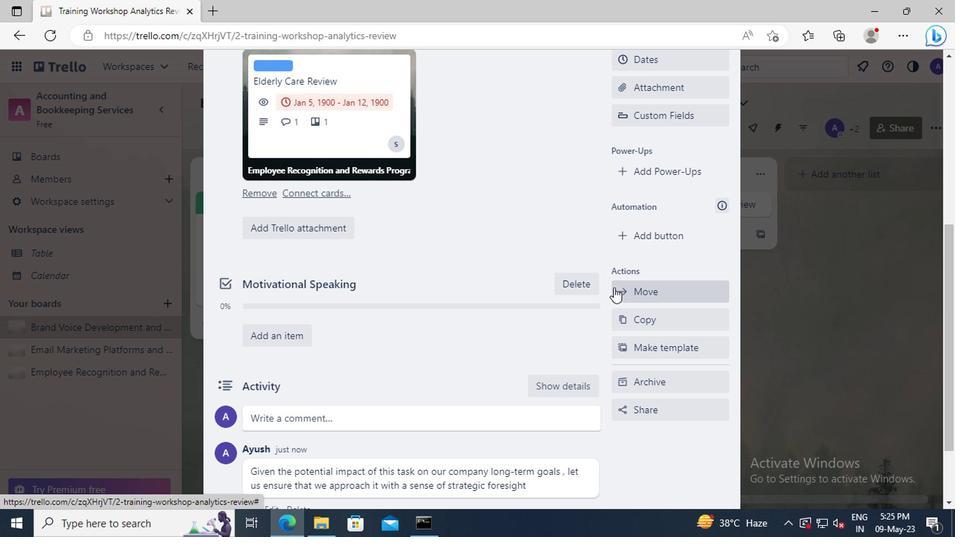 
Action: Mouse scrolled (619, 285) with delta (0, 0)
Screenshot: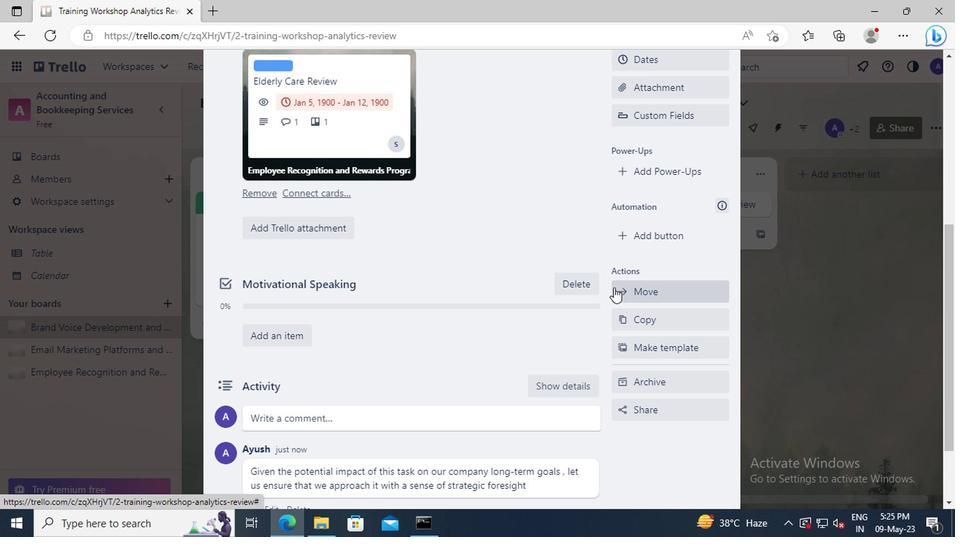 
Action: Mouse scrolled (619, 285) with delta (0, 0)
Screenshot: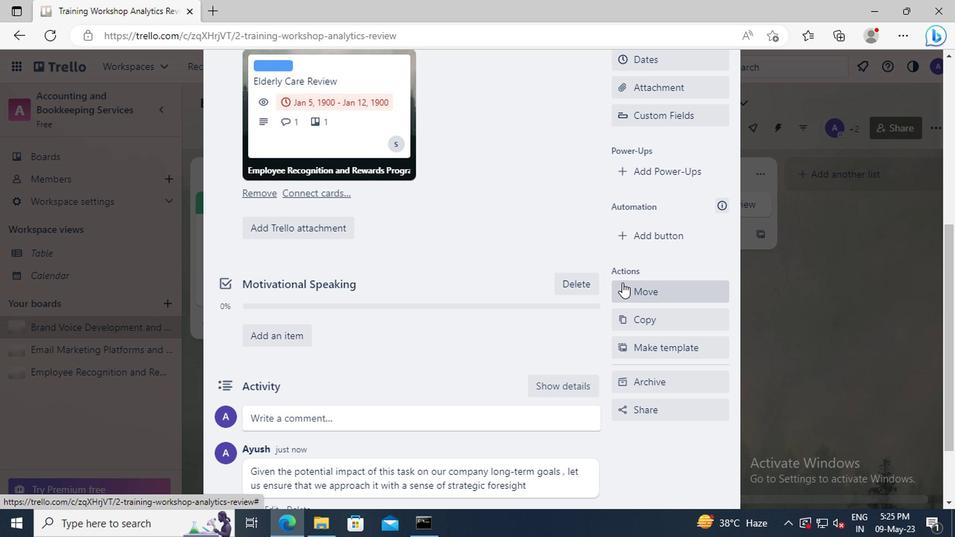
Action: Mouse moved to (642, 201)
Screenshot: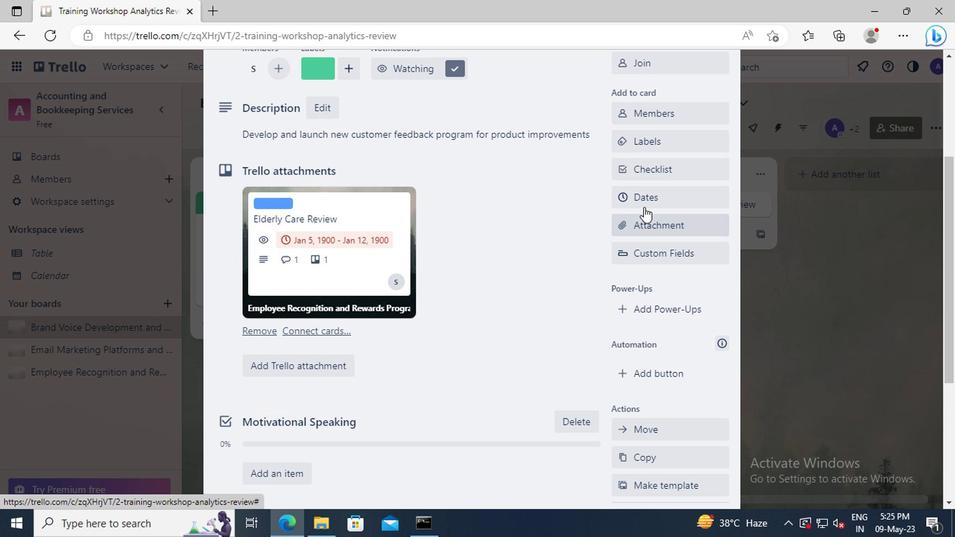 
Action: Mouse pressed left at (642, 201)
Screenshot: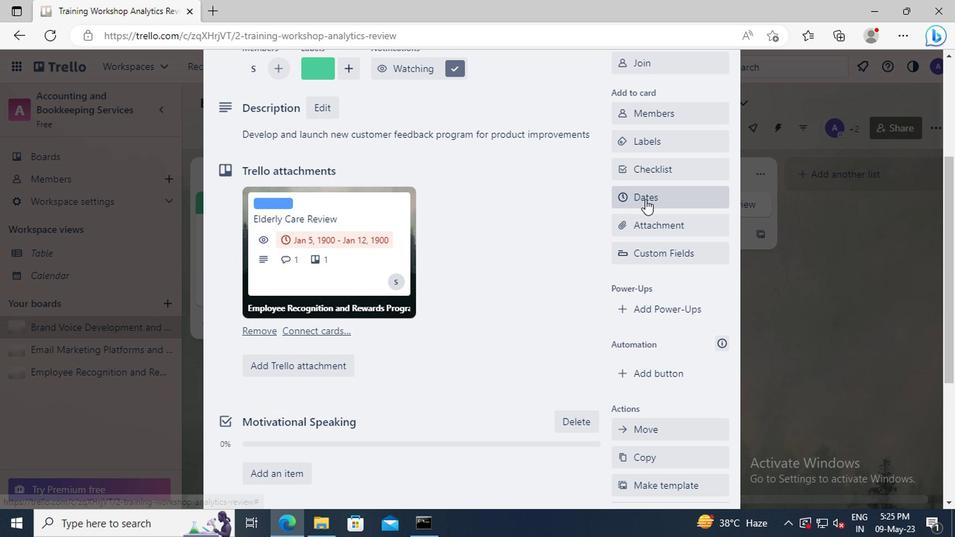 
Action: Mouse moved to (623, 361)
Screenshot: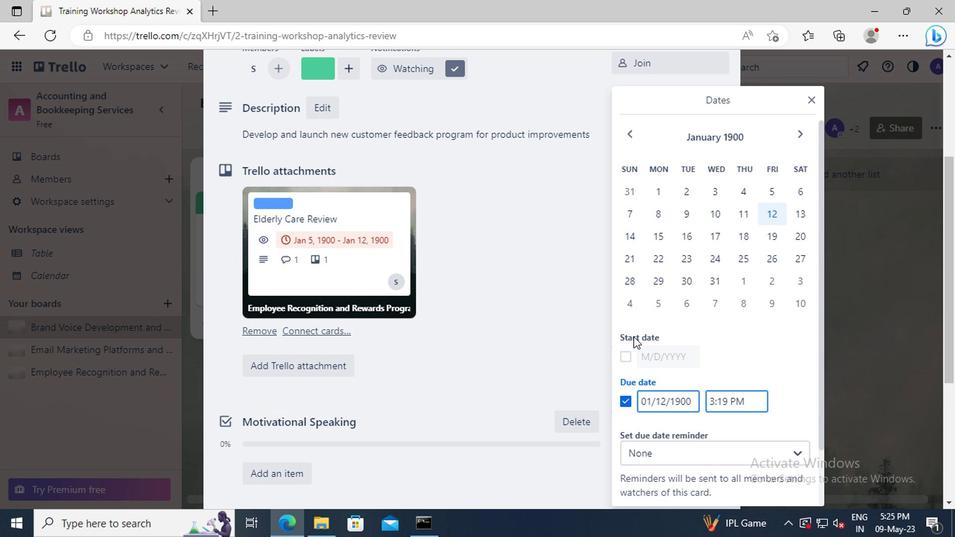 
Action: Mouse pressed left at (623, 361)
Screenshot: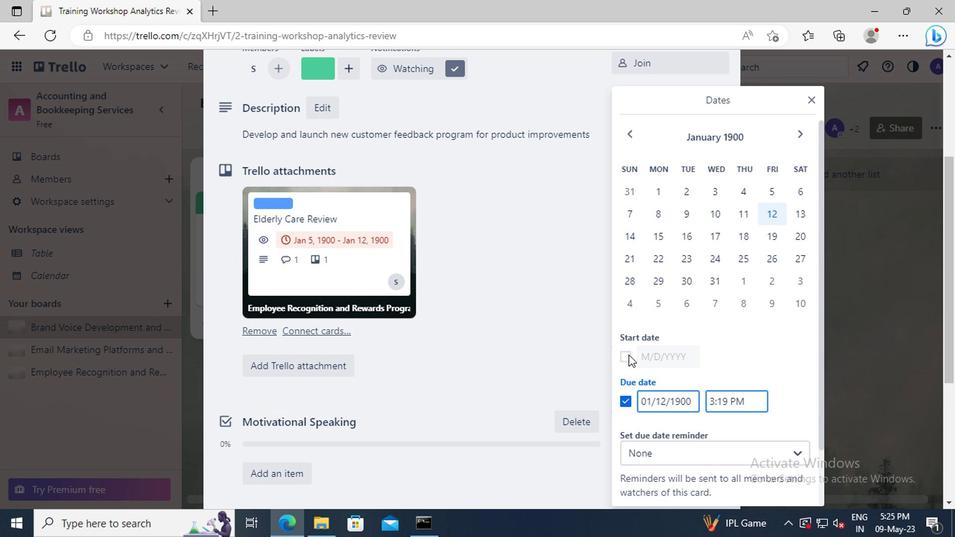 
Action: Mouse moved to (685, 356)
Screenshot: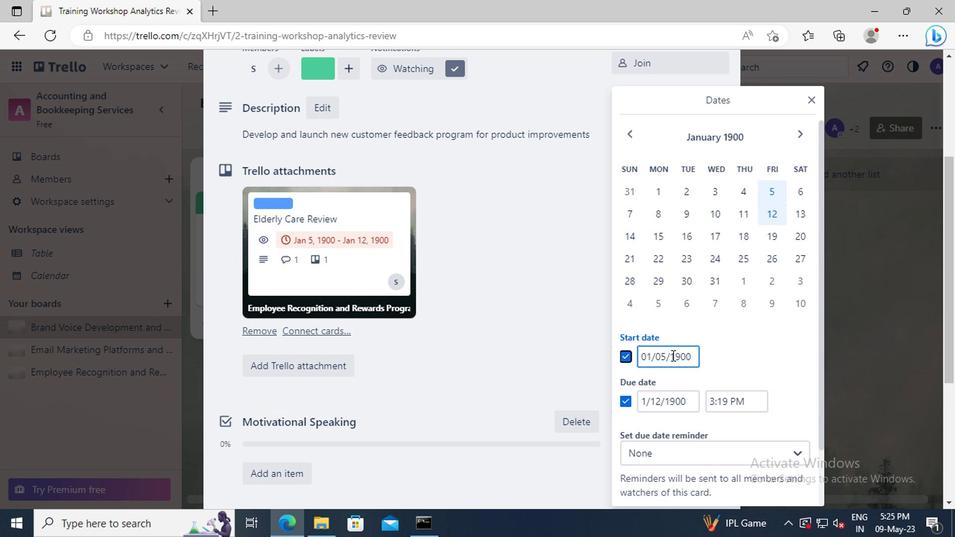 
Action: Mouse pressed left at (685, 356)
Screenshot: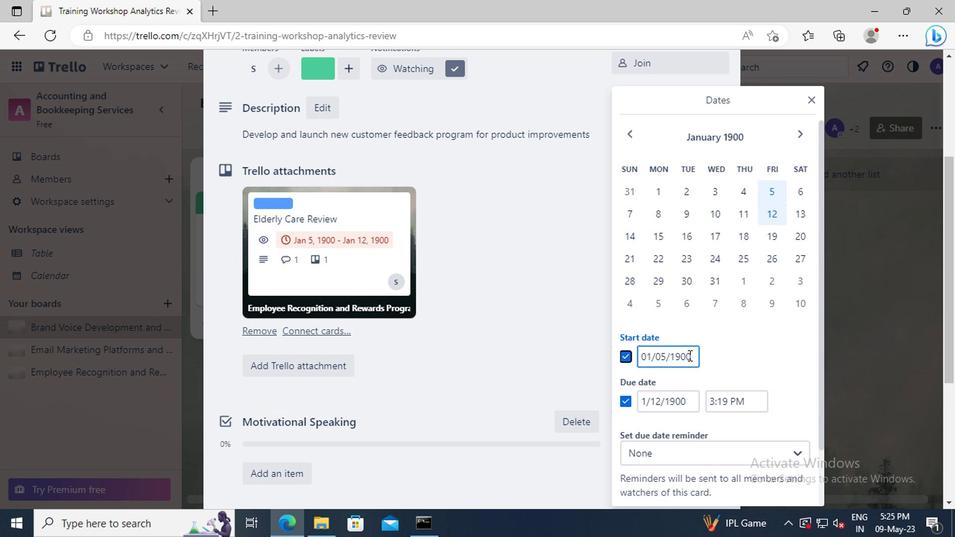 
Action: Key pressed <Key.left><Key.left><Key.left><Key.left><Key.left><Key.backspace>6
Screenshot: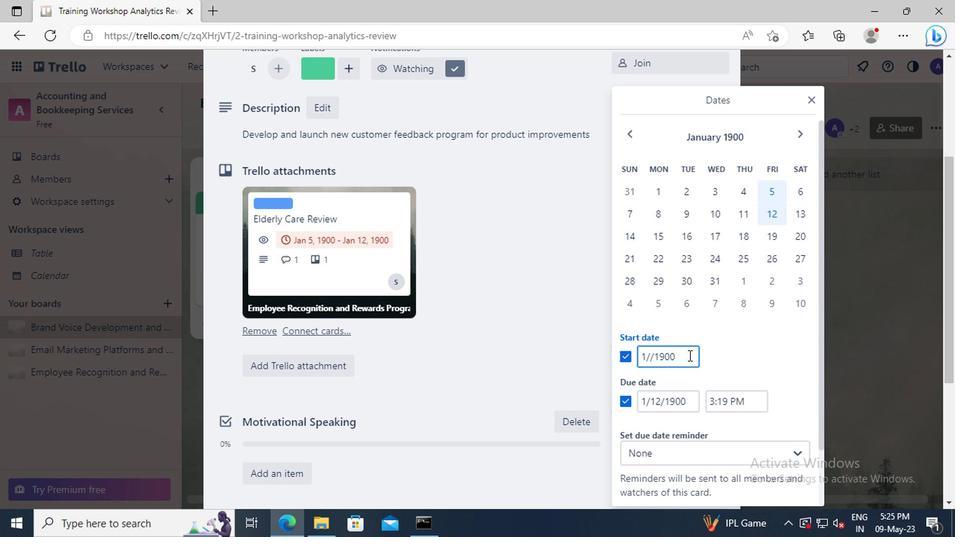 
Action: Mouse moved to (681, 398)
Screenshot: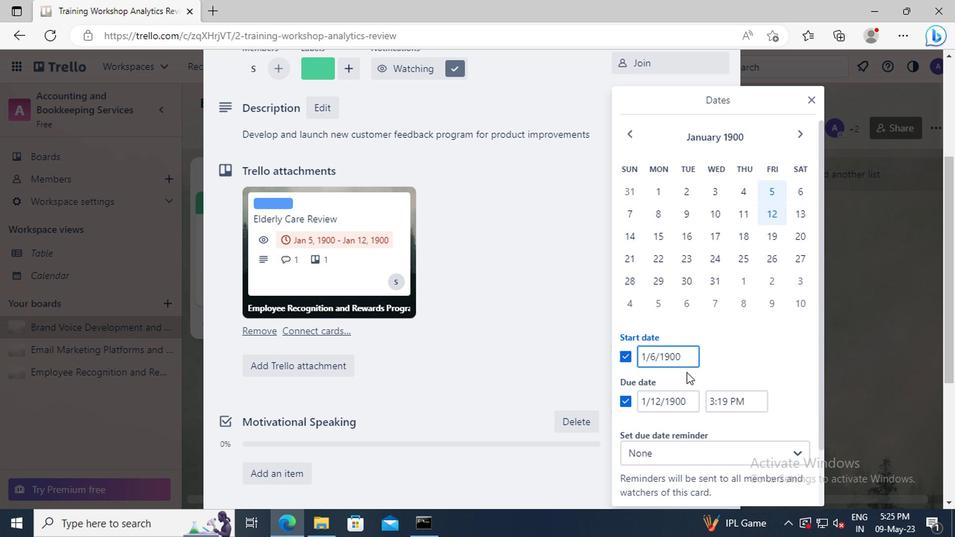
Action: Mouse pressed left at (681, 398)
Screenshot: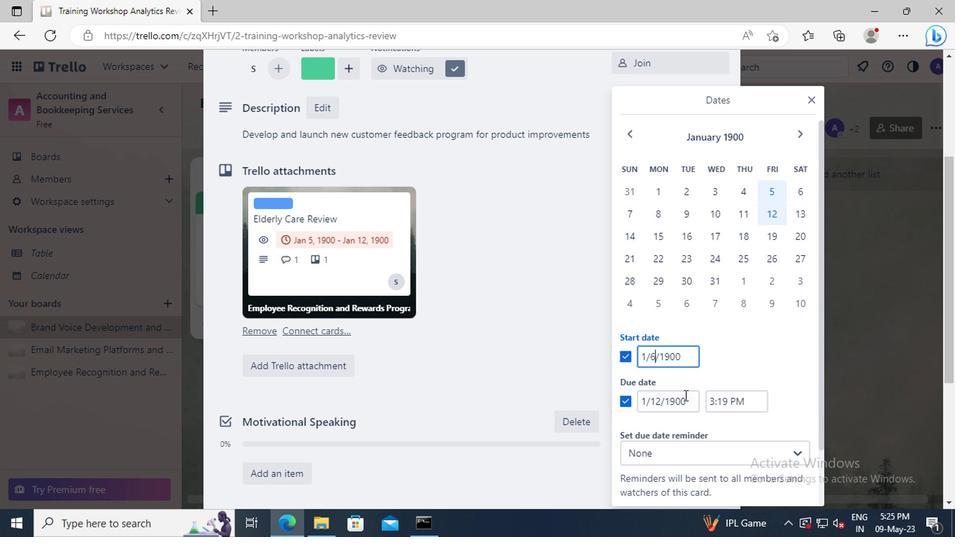 
Action: Key pressed <Key.left><Key.left><Key.left><Key.left><Key.left><Key.backspace><Key.backspace>13
Screenshot: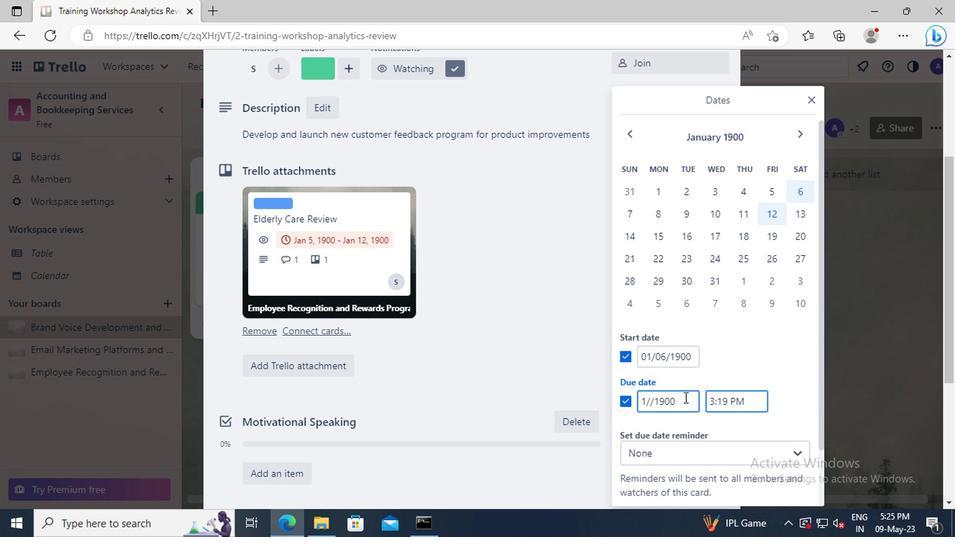 
Action: Mouse moved to (683, 401)
Screenshot: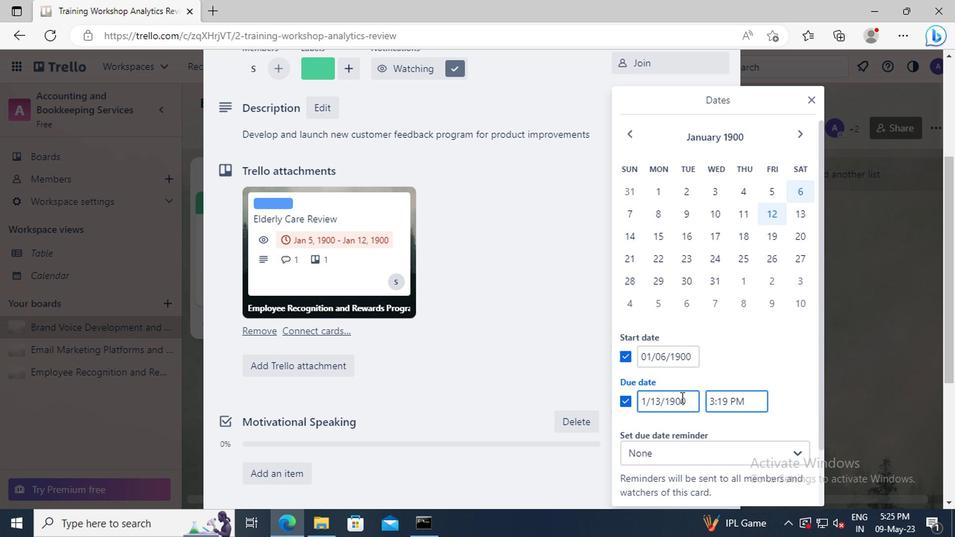 
Action: Mouse scrolled (683, 400) with delta (0, 0)
Screenshot: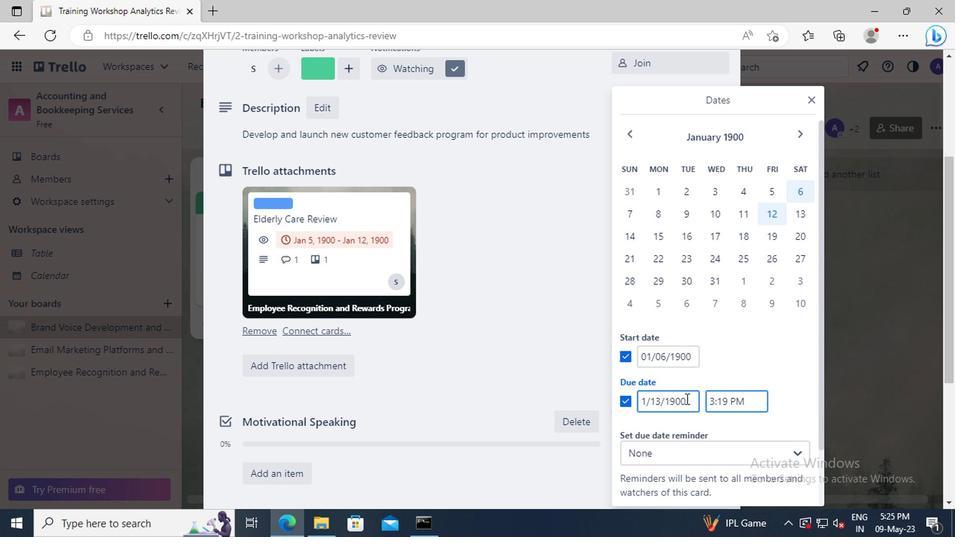 
Action: Mouse scrolled (683, 400) with delta (0, 0)
Screenshot: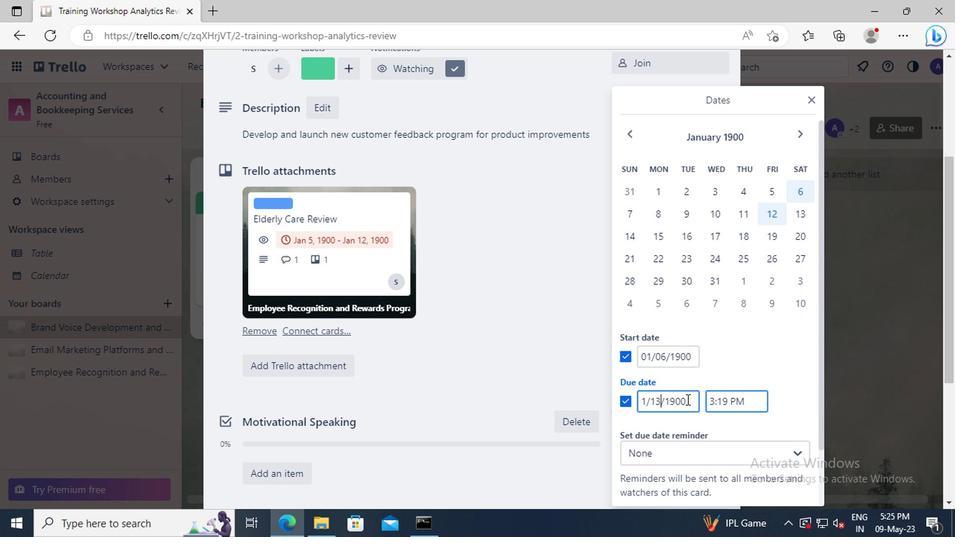
Action: Mouse moved to (698, 457)
Screenshot: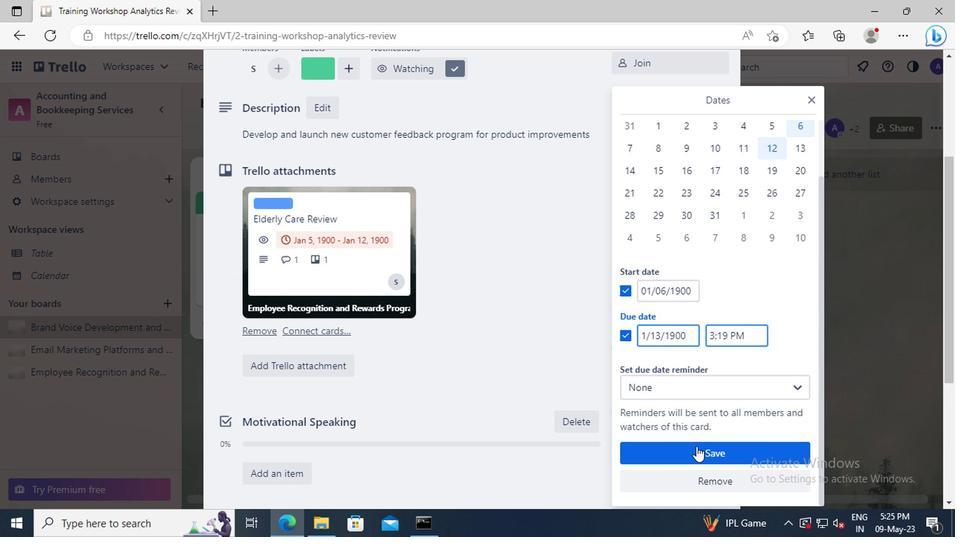 
Action: Mouse pressed left at (698, 457)
Screenshot: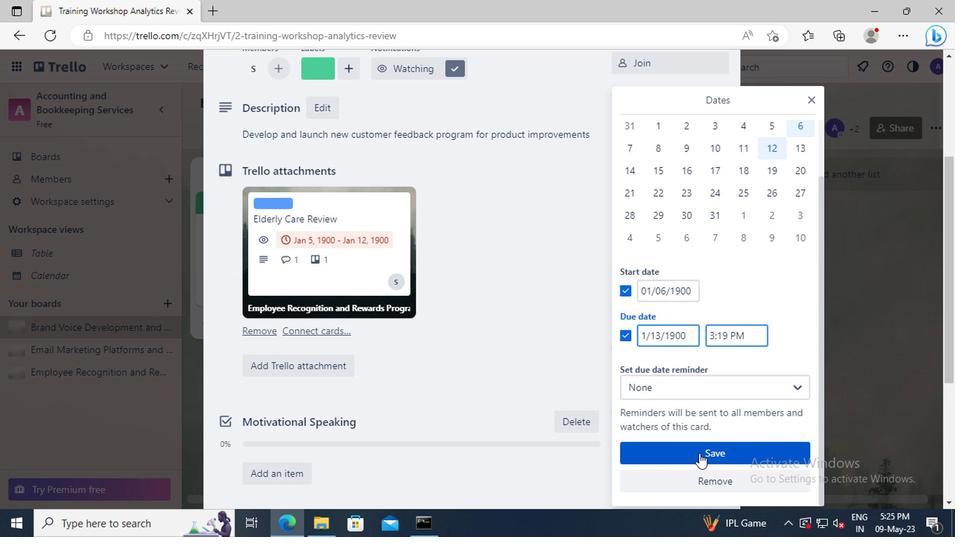 
